 Task: Create a task titled 'Research Industry Trends' with detailed instructions, set the start date to July 30, 2023, due date to August 5, 2023, priority to Low, and a reminder for August 4, 2023, at 10:00 AM.
Action: Mouse moved to (10, 184)
Screenshot: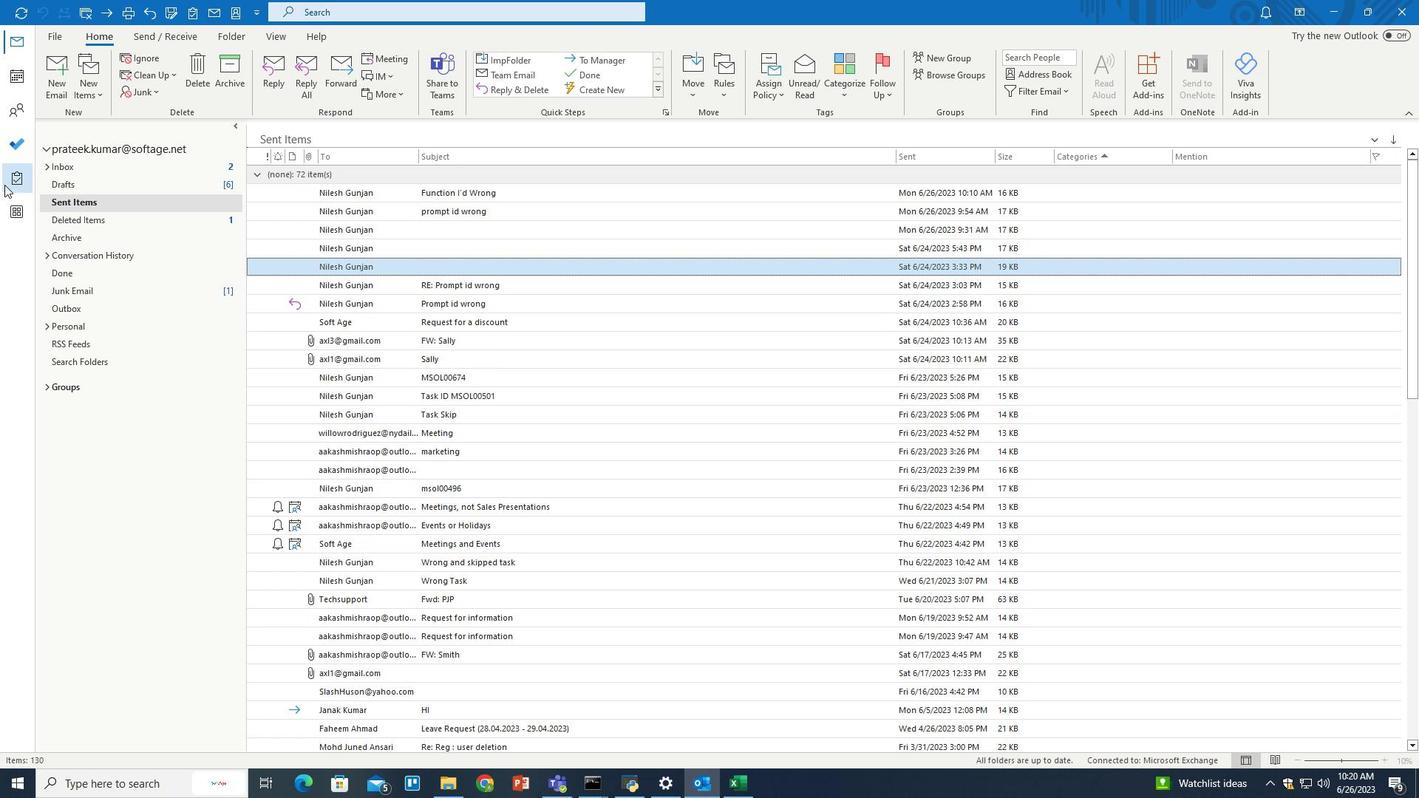 
Action: Mouse pressed left at (10, 184)
Screenshot: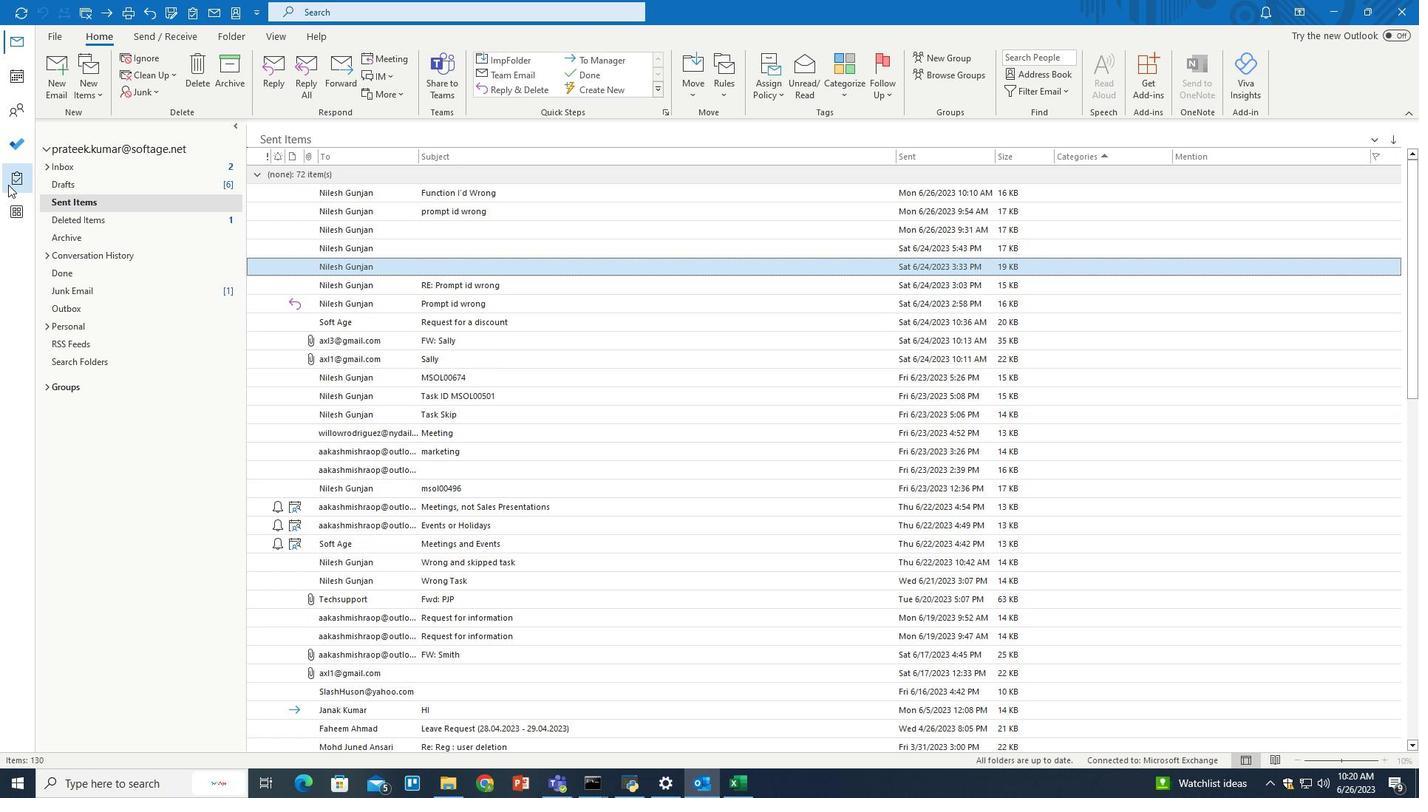 
Action: Mouse moved to (60, 81)
Screenshot: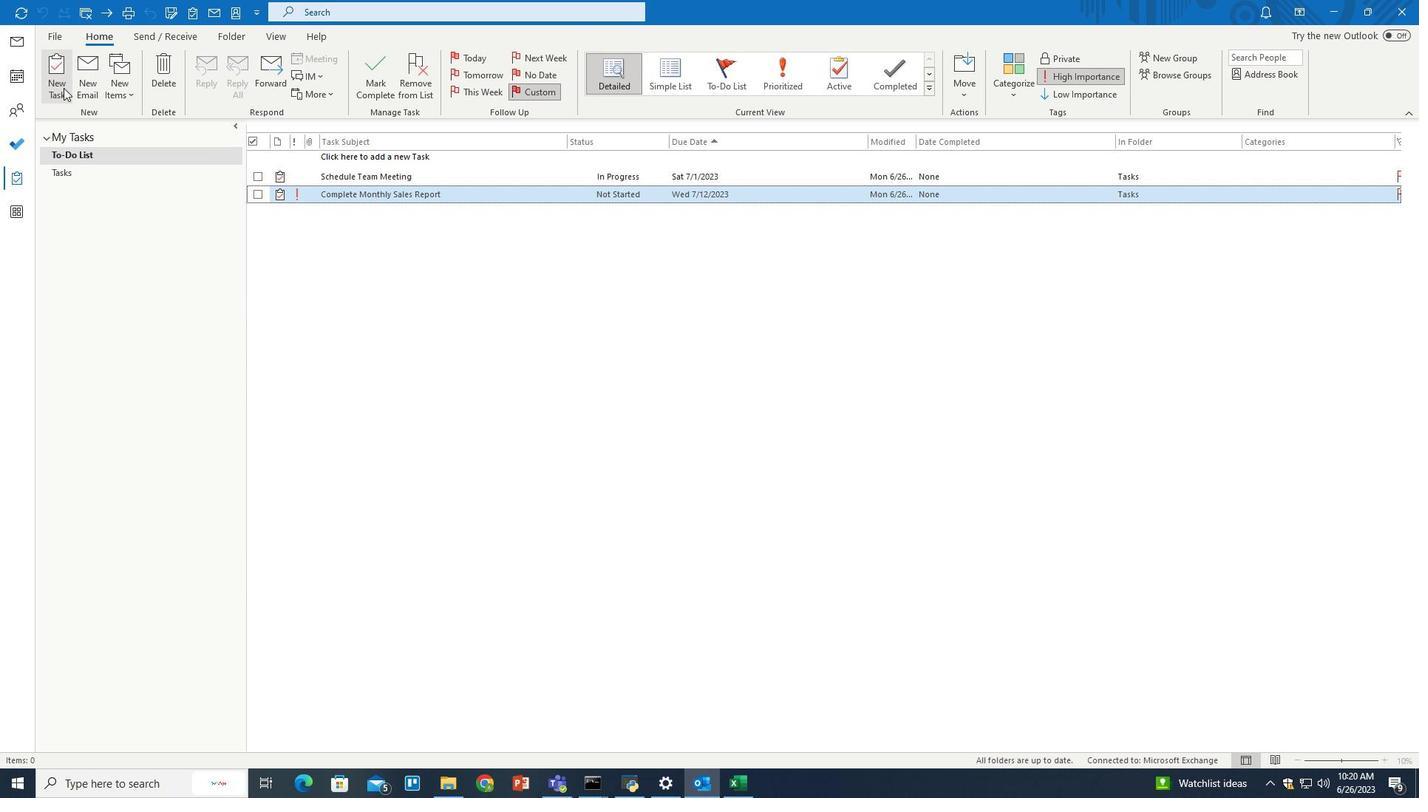 
Action: Mouse pressed left at (60, 81)
Screenshot: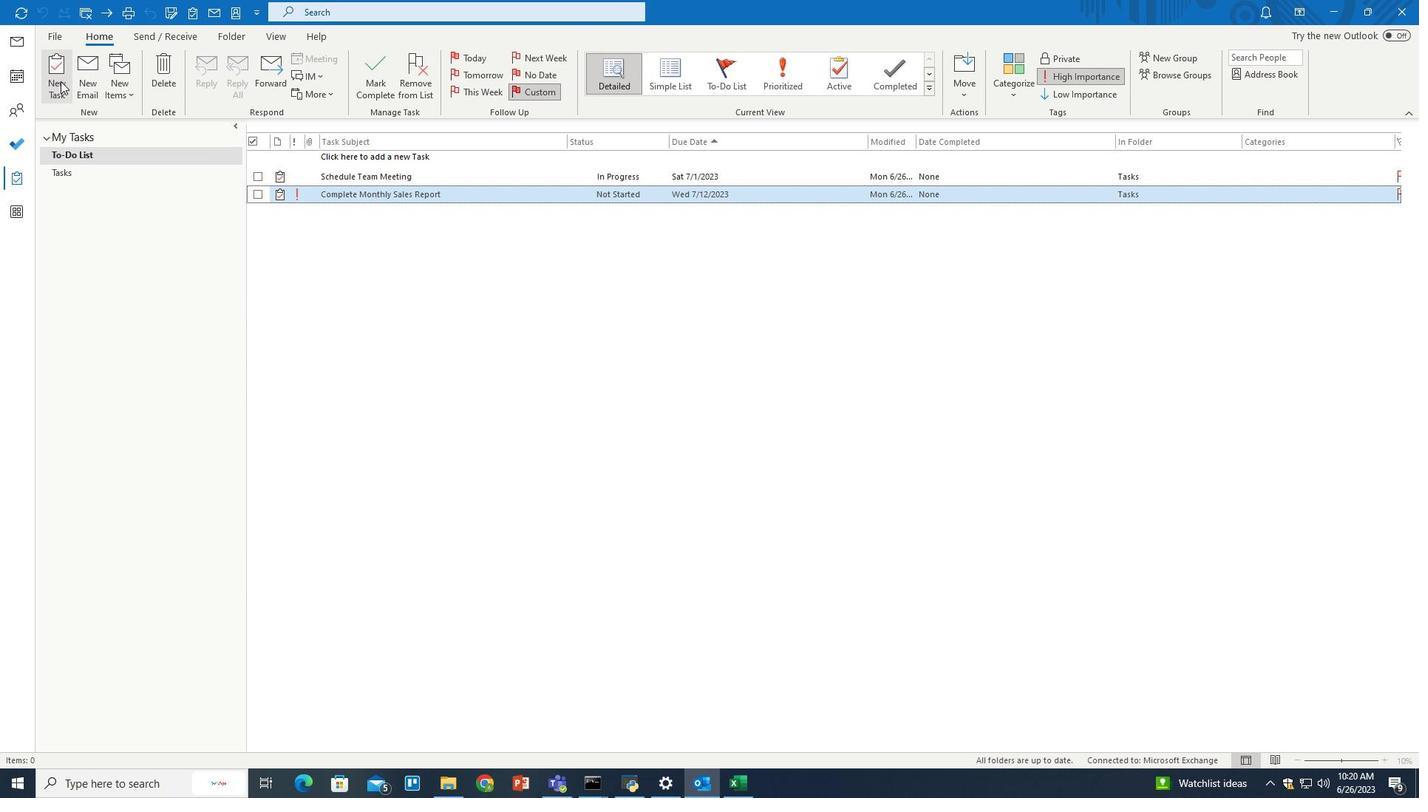 
Action: Mouse moved to (231, 156)
Screenshot: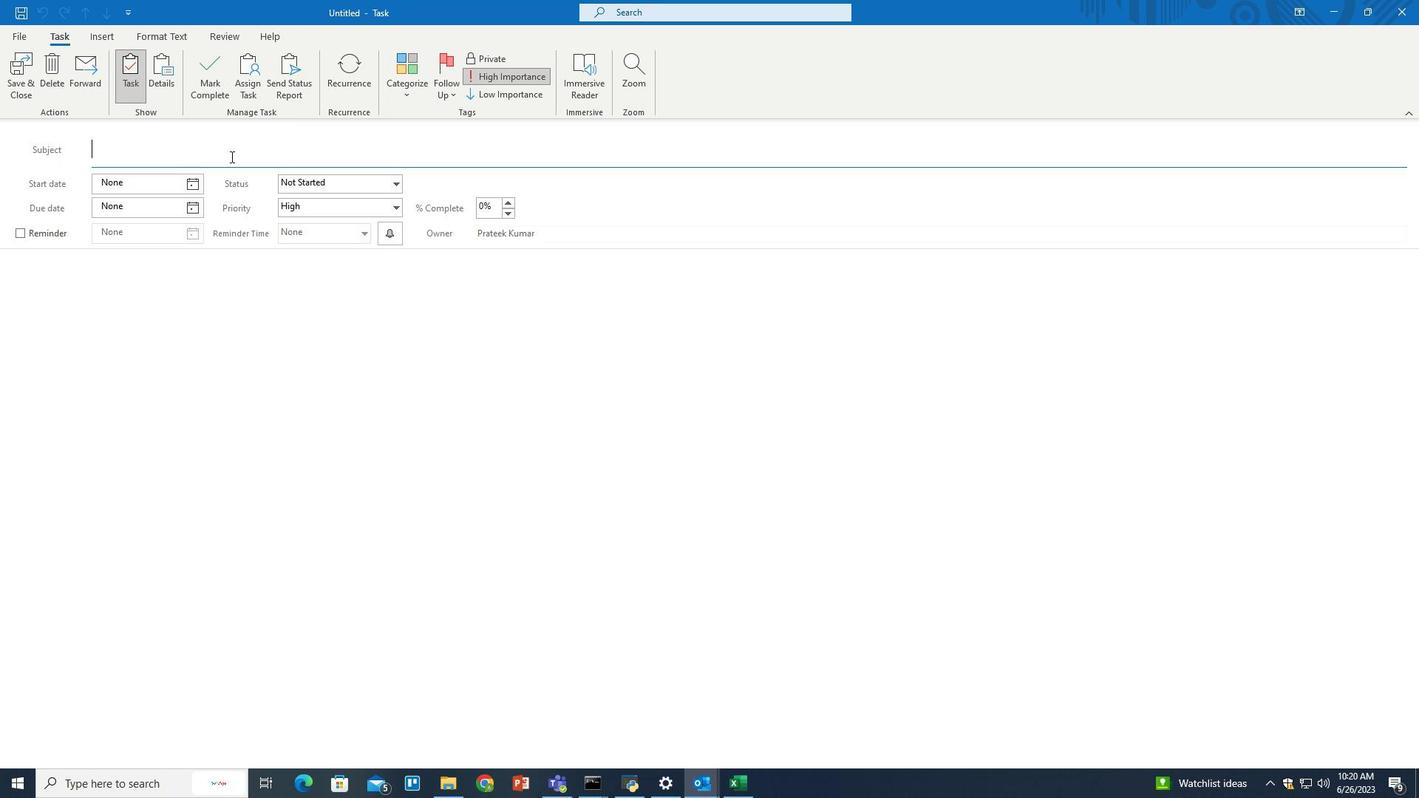 
Action: Mouse pressed left at (231, 156)
Screenshot: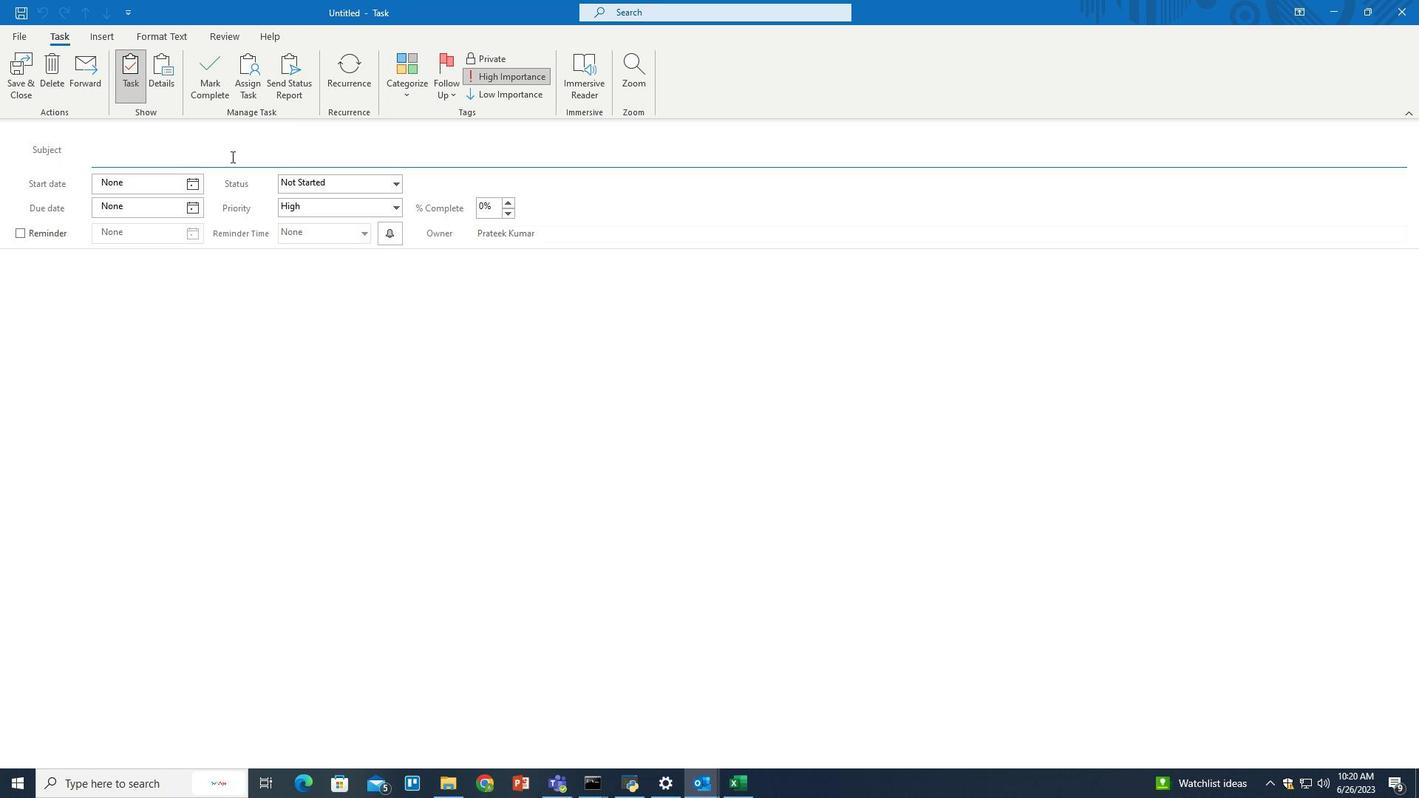 
Action: Key pressed <Key.shift>Research<Key.space><Key.shift>Industry<Key.space><Key.shift>Trends
Screenshot: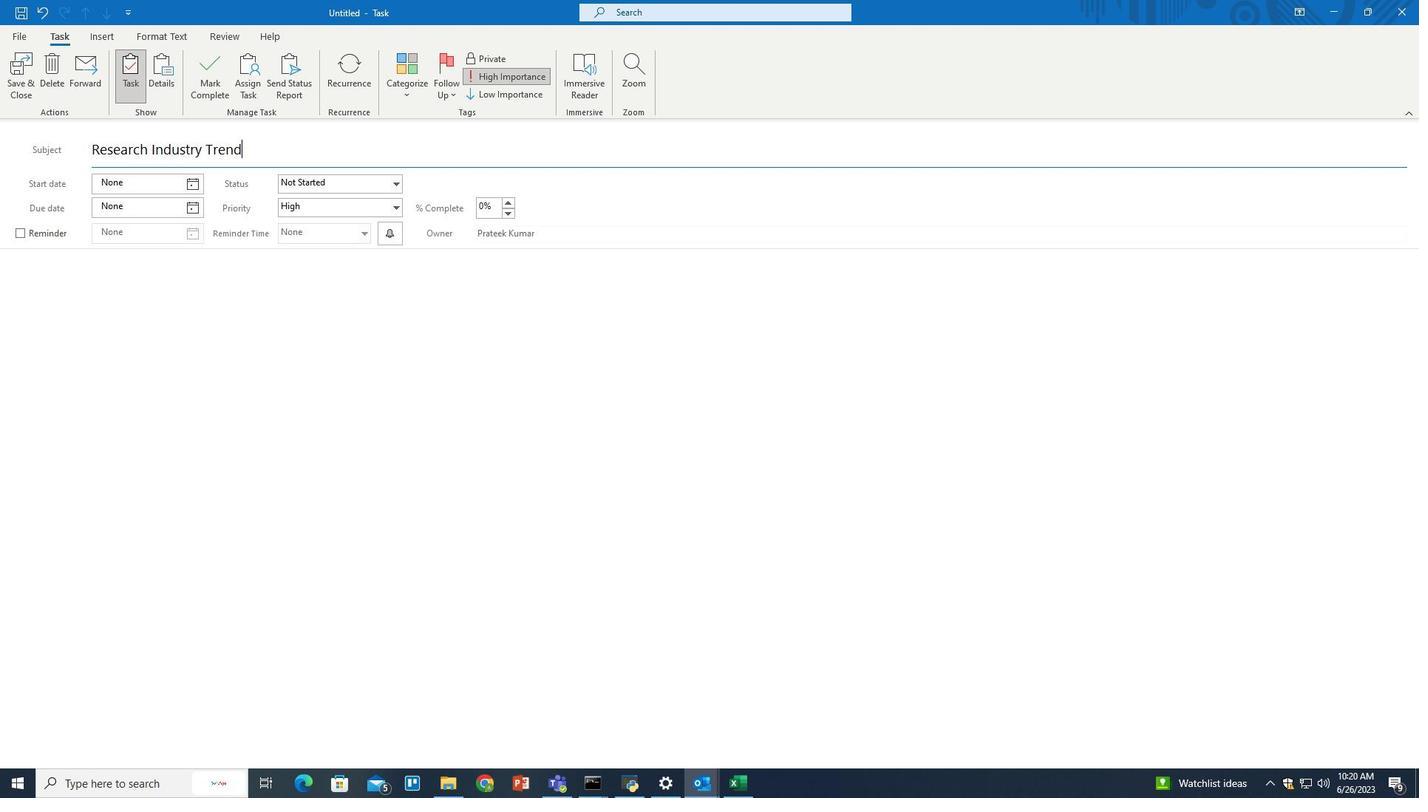 
Action: Mouse moved to (263, 277)
Screenshot: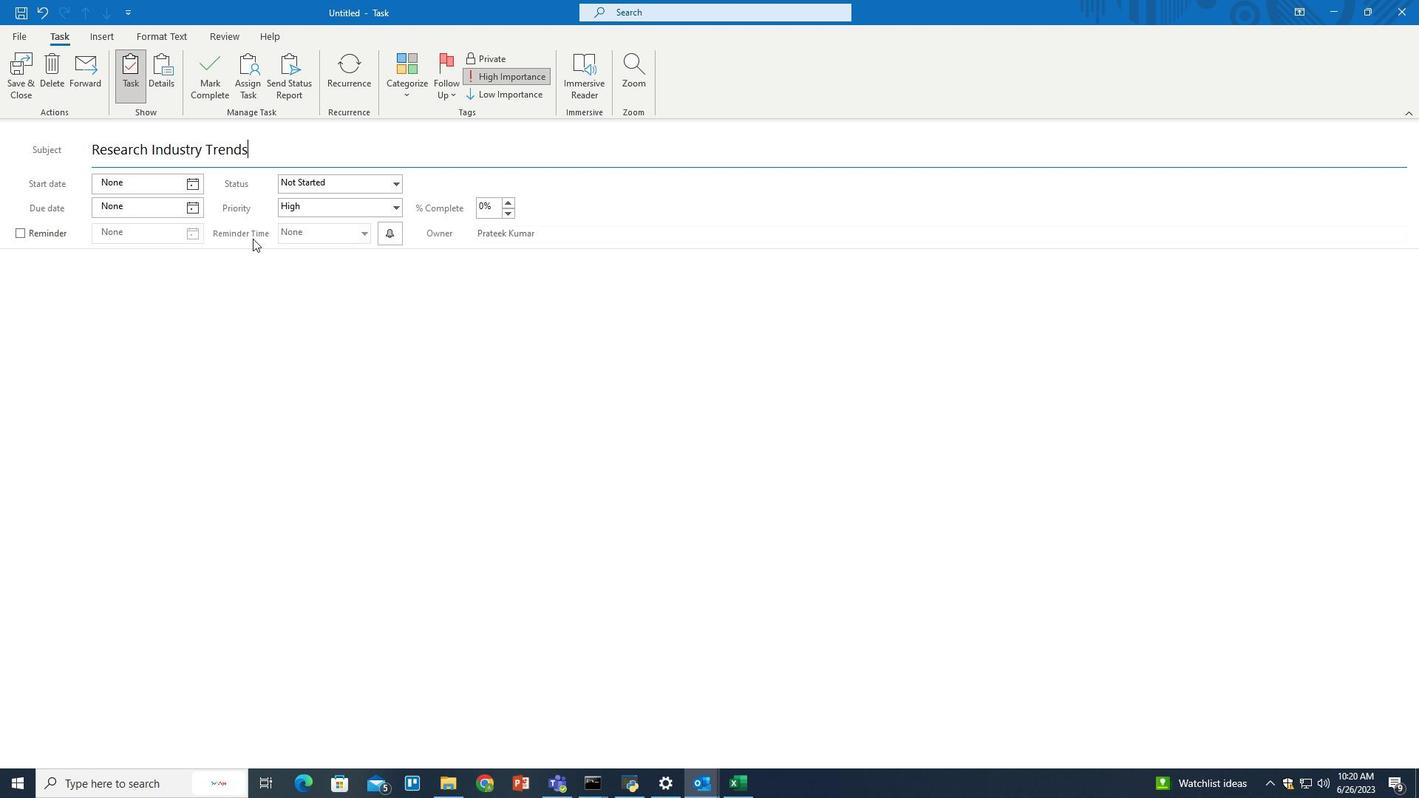 
Action: Mouse pressed left at (263, 277)
Screenshot: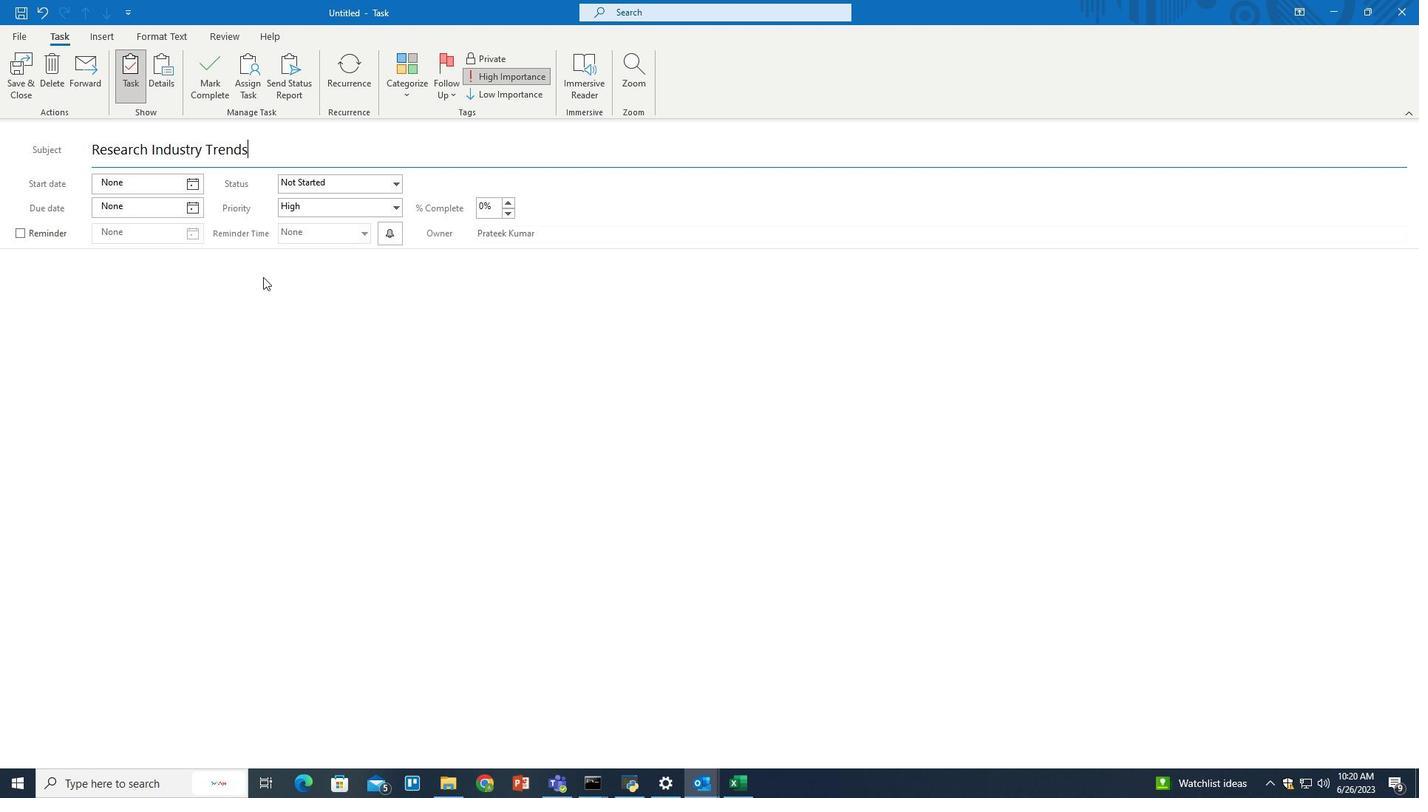 
Action: Key pressed <Key.shift>Conduct<Key.space>thorough<Key.space>research<Key.space>on<Key.space>current<Key.space>industry<Key.space>trends,<Key.space>emerging<Key.space>technologies,<Key.space>and<Key.space>competitor<Key.space>analysis.<Key.space><Key.shift>Summarize<Key.space>findinds<Key.backspace><Key.backspace>gs<Key.space>and<Key.space>present<Key.space>a<Key.space>comprhe<Key.backspace><Key.backspace>ehensive<Key.space>report.
Screenshot: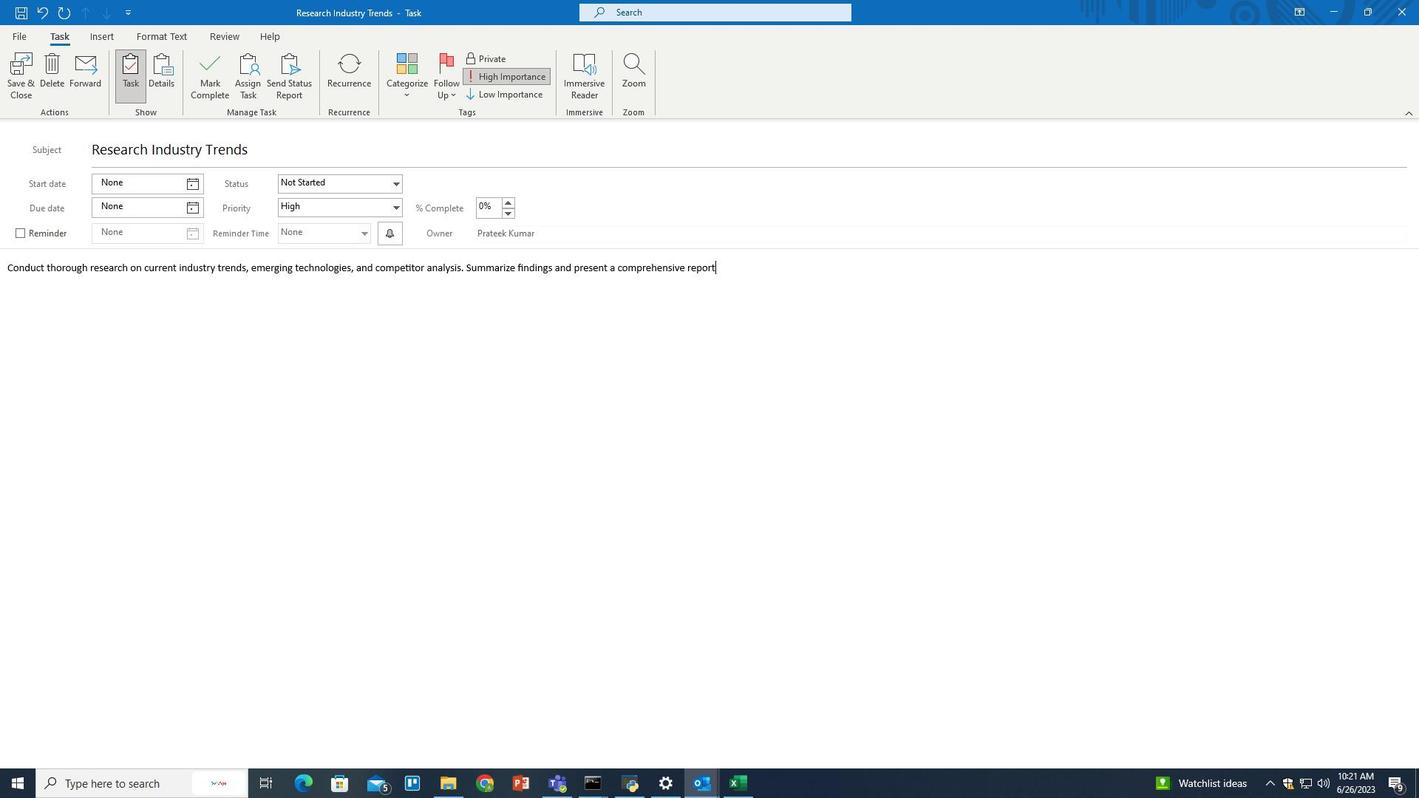 
Action: Mouse moved to (185, 187)
Screenshot: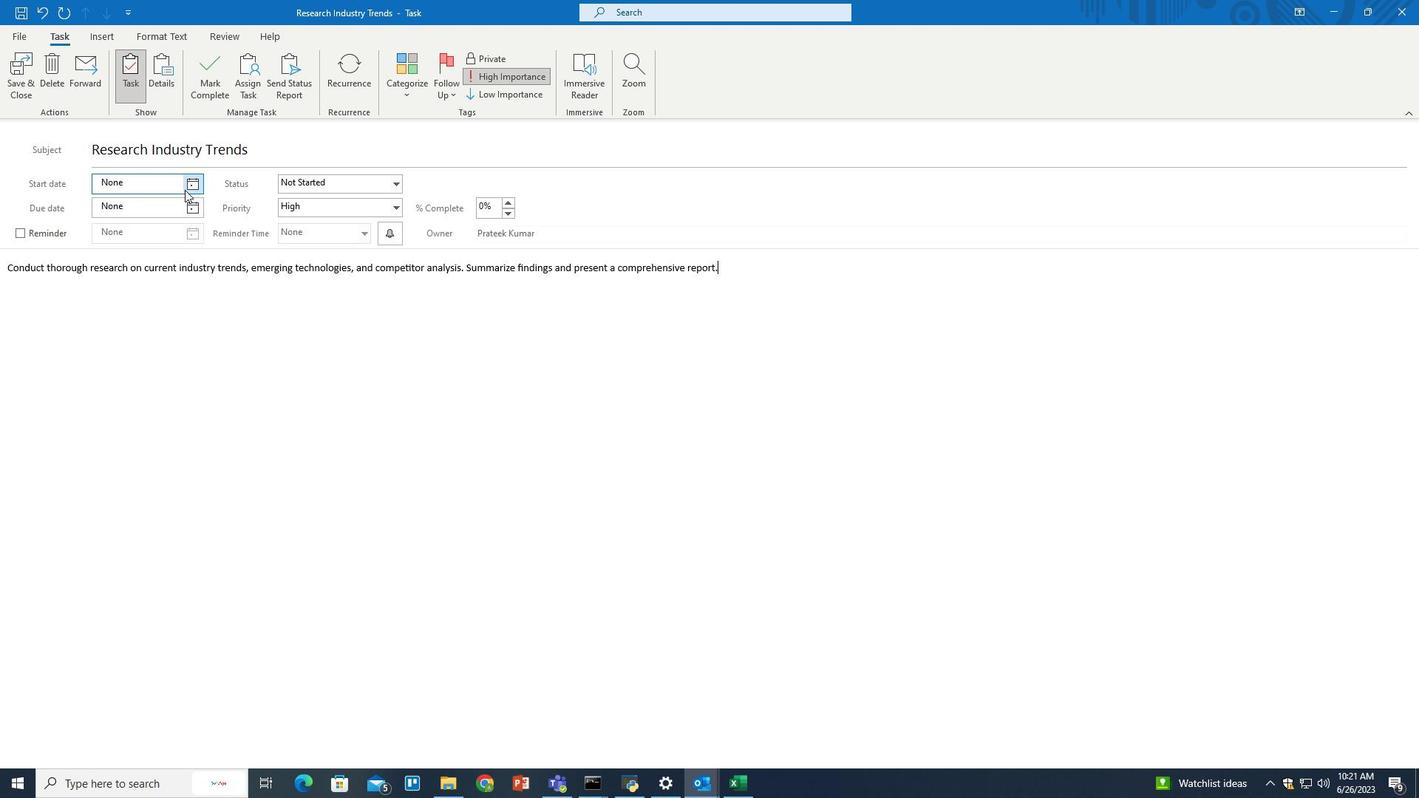 
Action: Mouse pressed left at (185, 187)
Screenshot: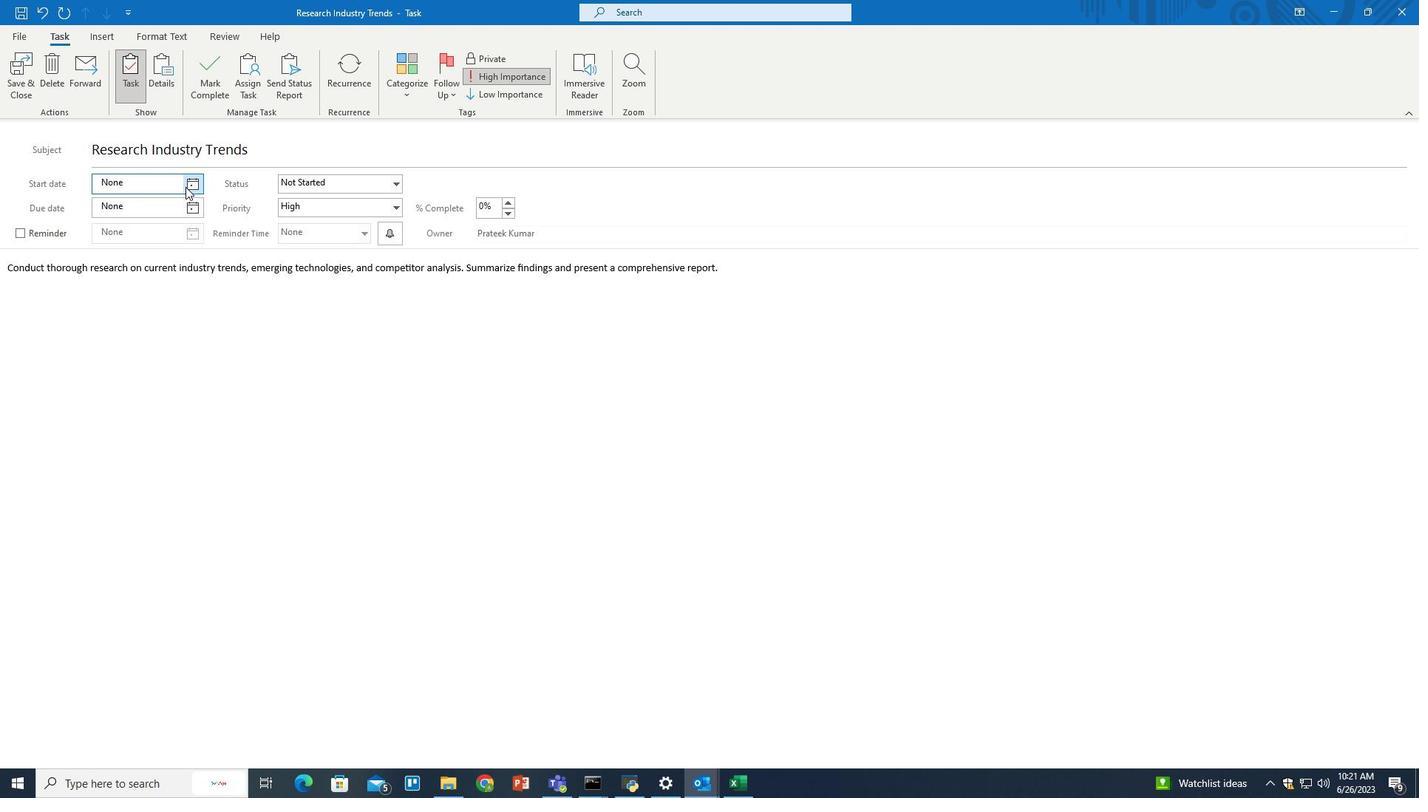 
Action: Mouse moved to (194, 206)
Screenshot: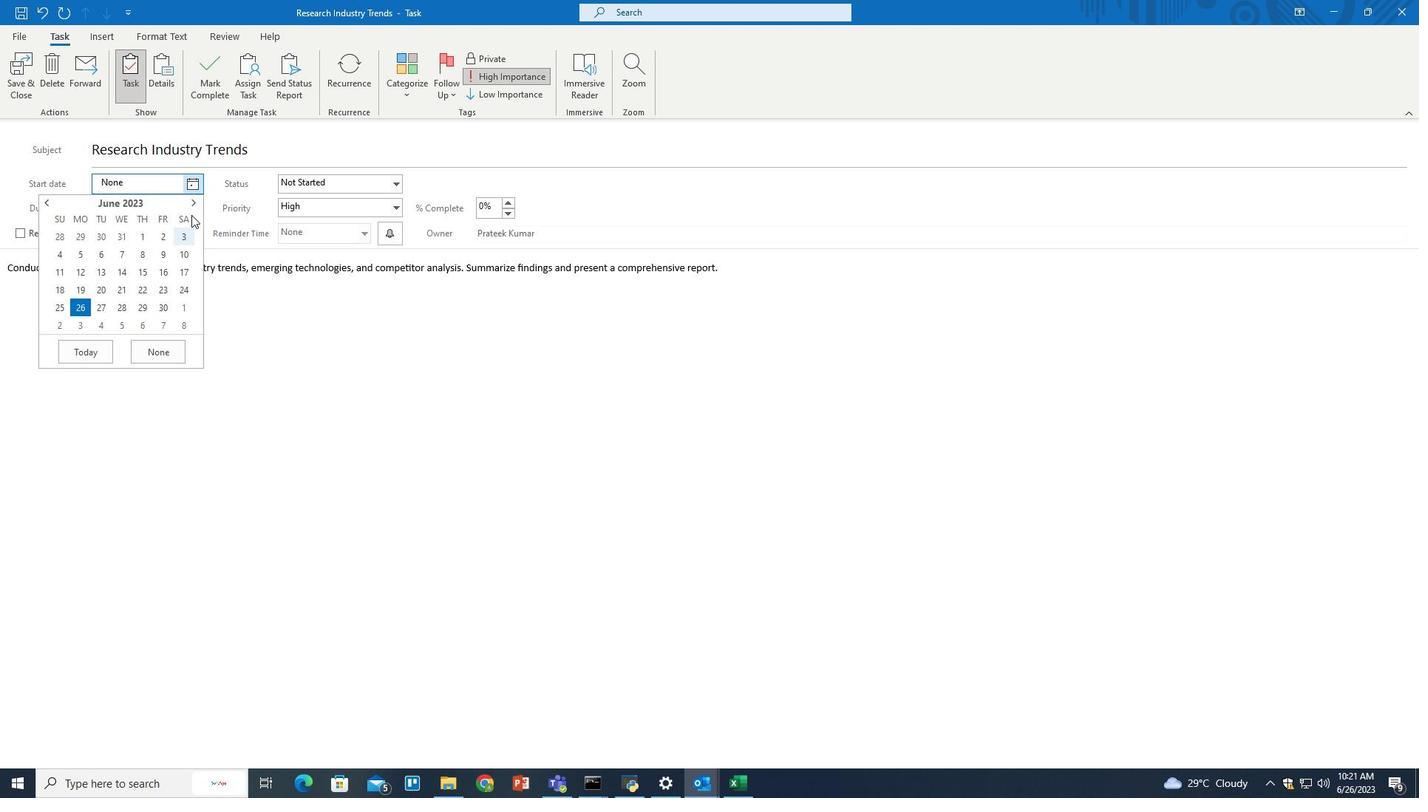 
Action: Mouse pressed left at (194, 206)
Screenshot: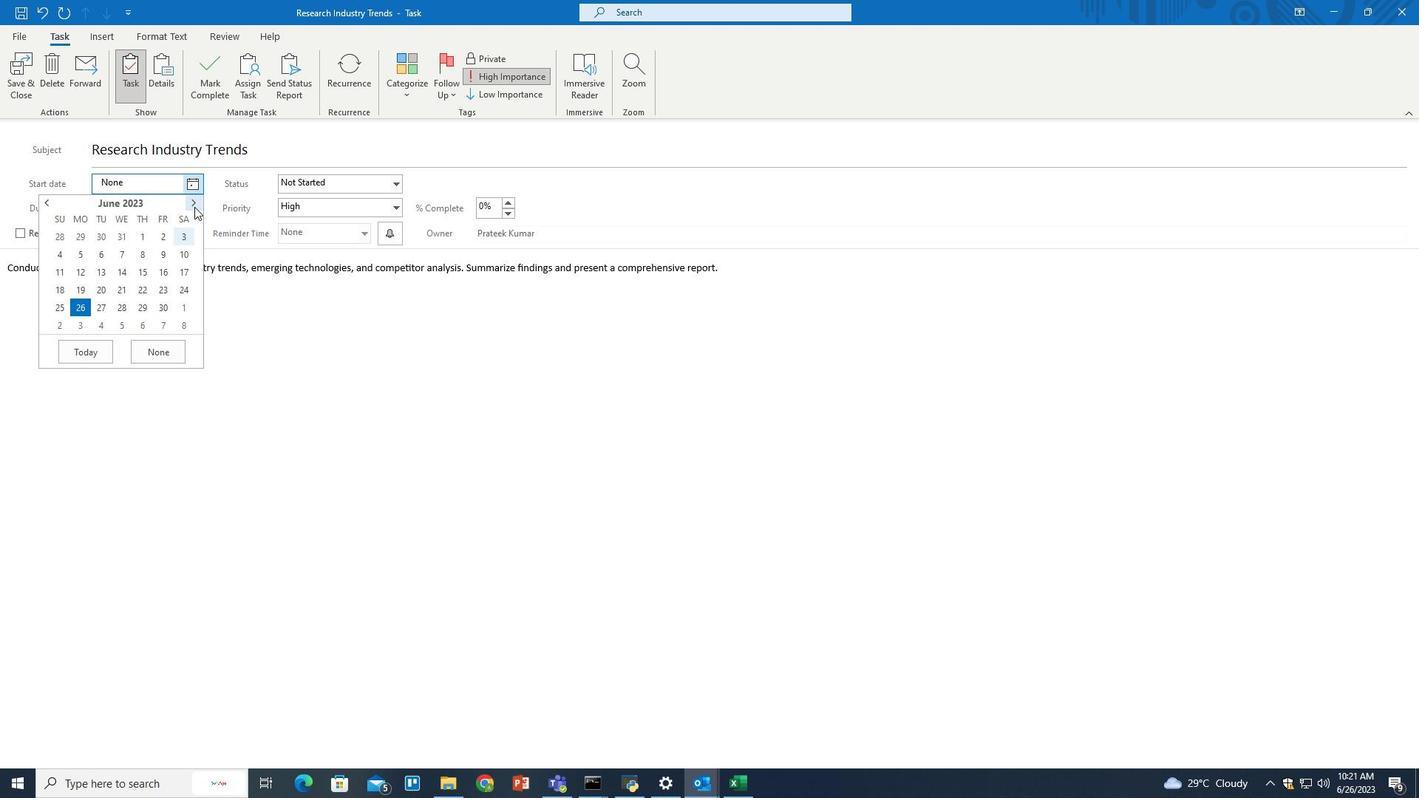 
Action: Mouse moved to (63, 326)
Screenshot: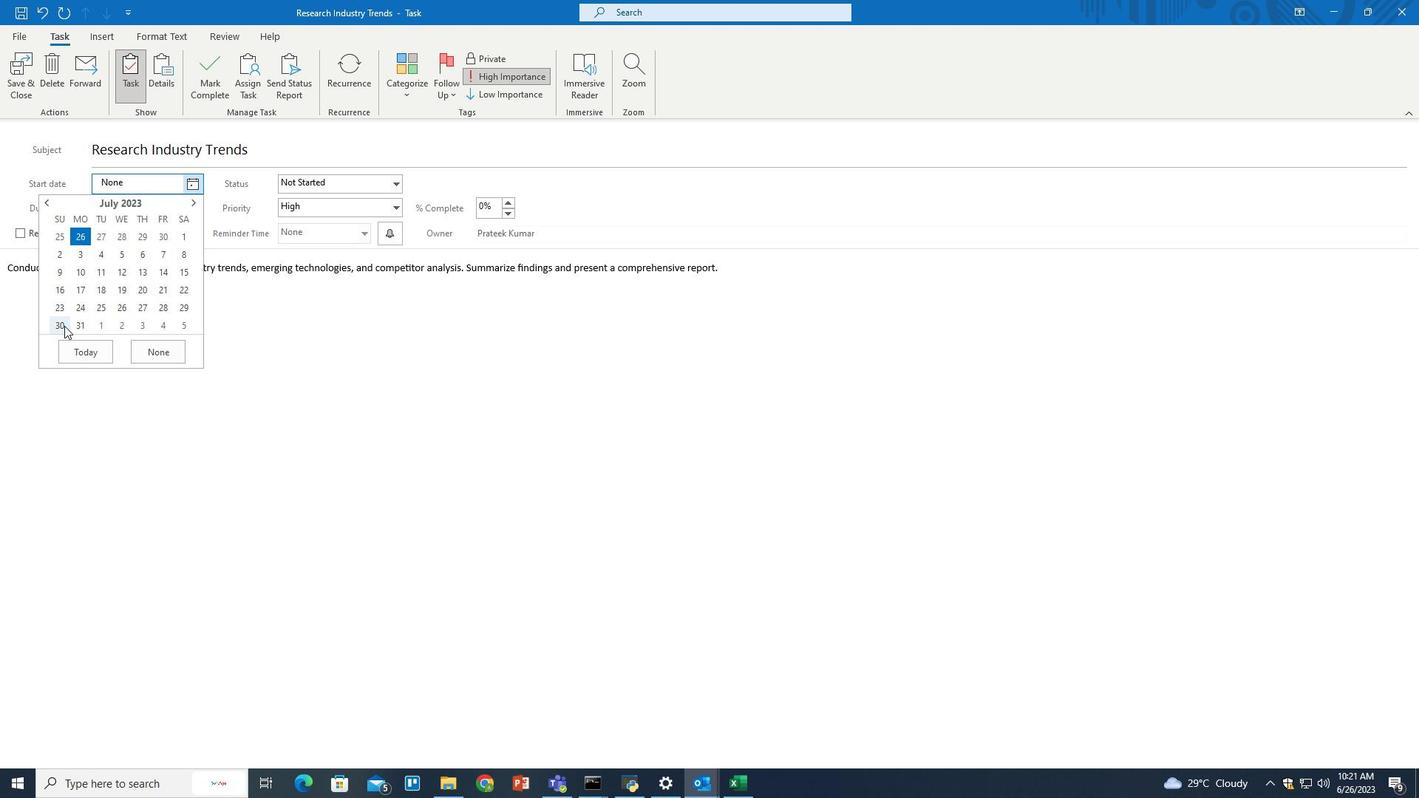 
Action: Mouse pressed left at (63, 326)
Screenshot: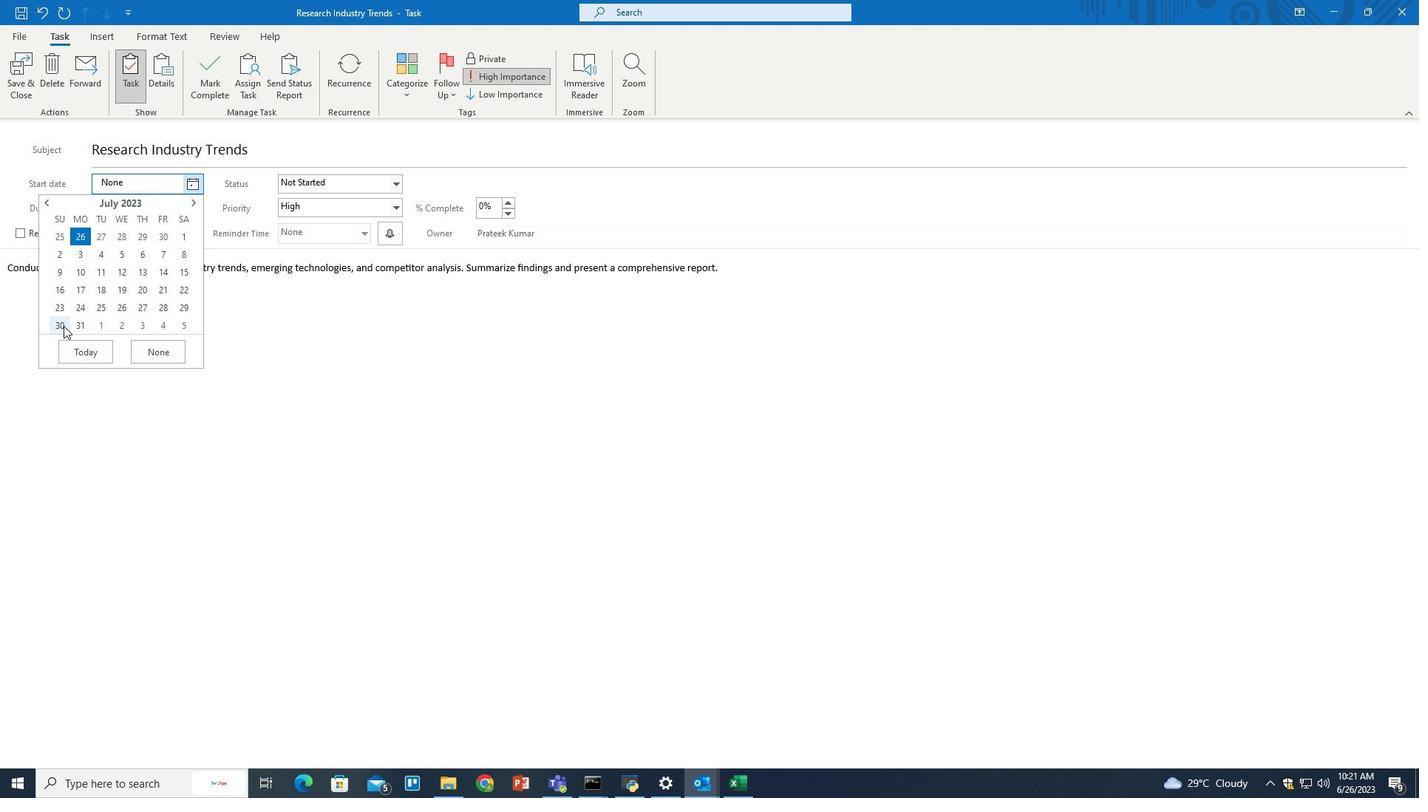
Action: Mouse moved to (192, 209)
Screenshot: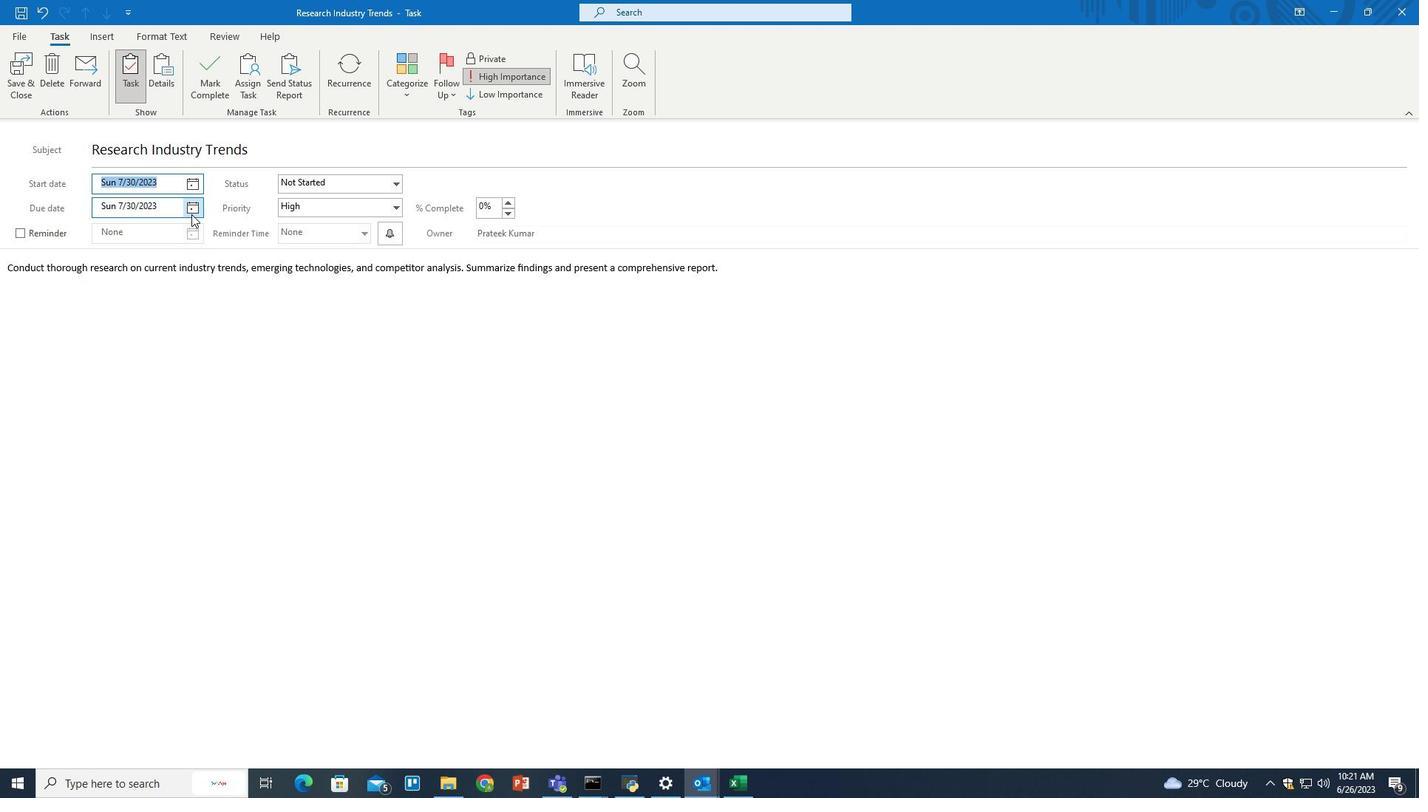
Action: Mouse pressed left at (192, 209)
Screenshot: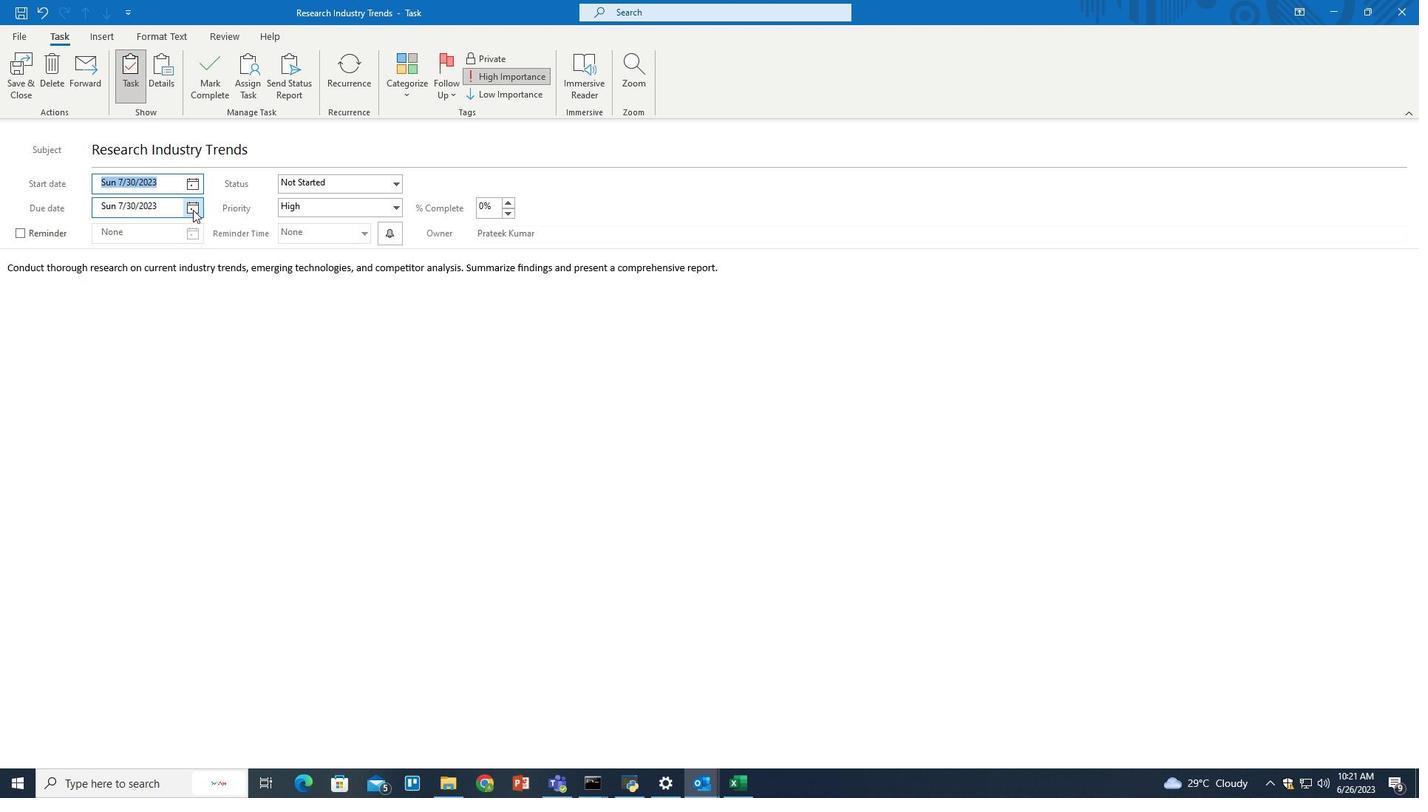
Action: Mouse moved to (191, 226)
Screenshot: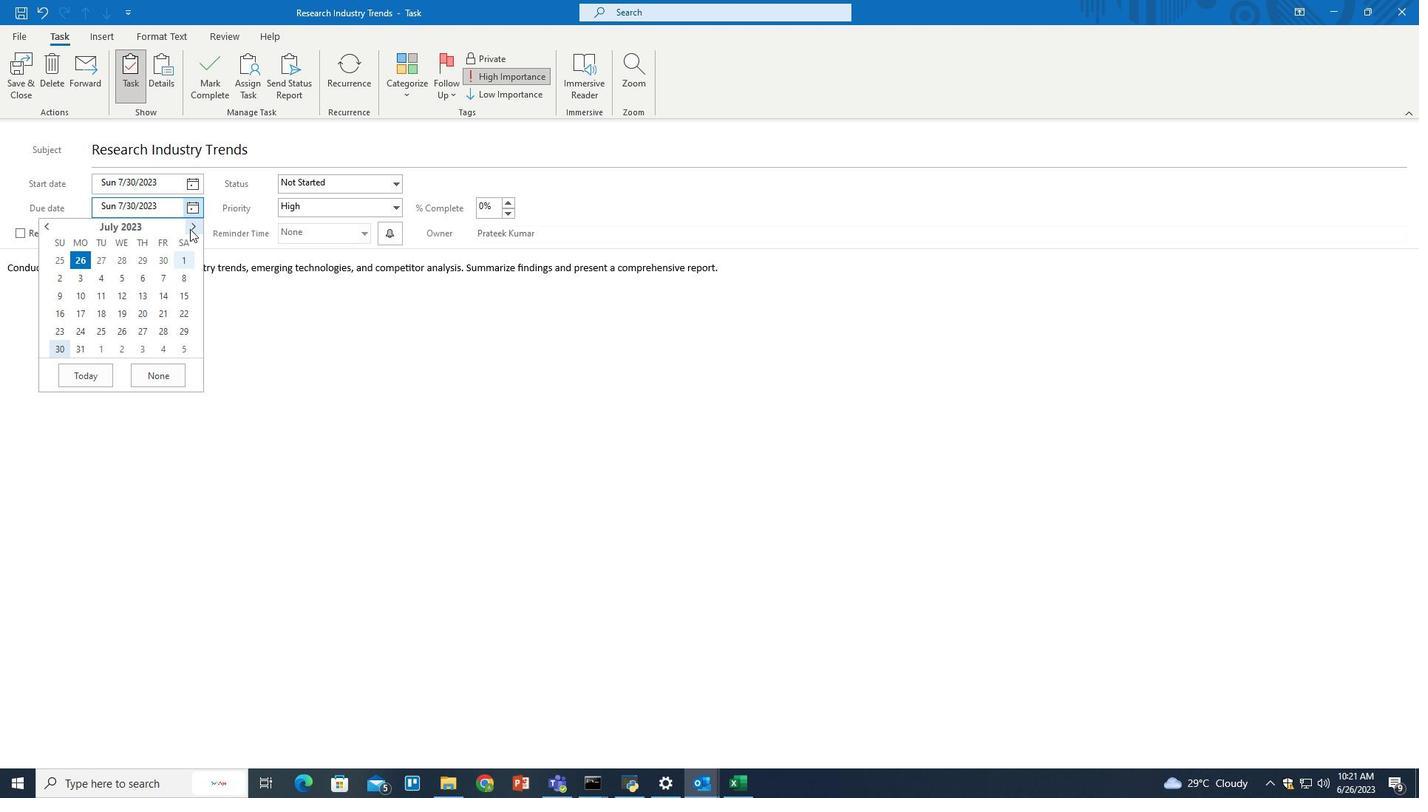 
Action: Mouse pressed left at (191, 226)
Screenshot: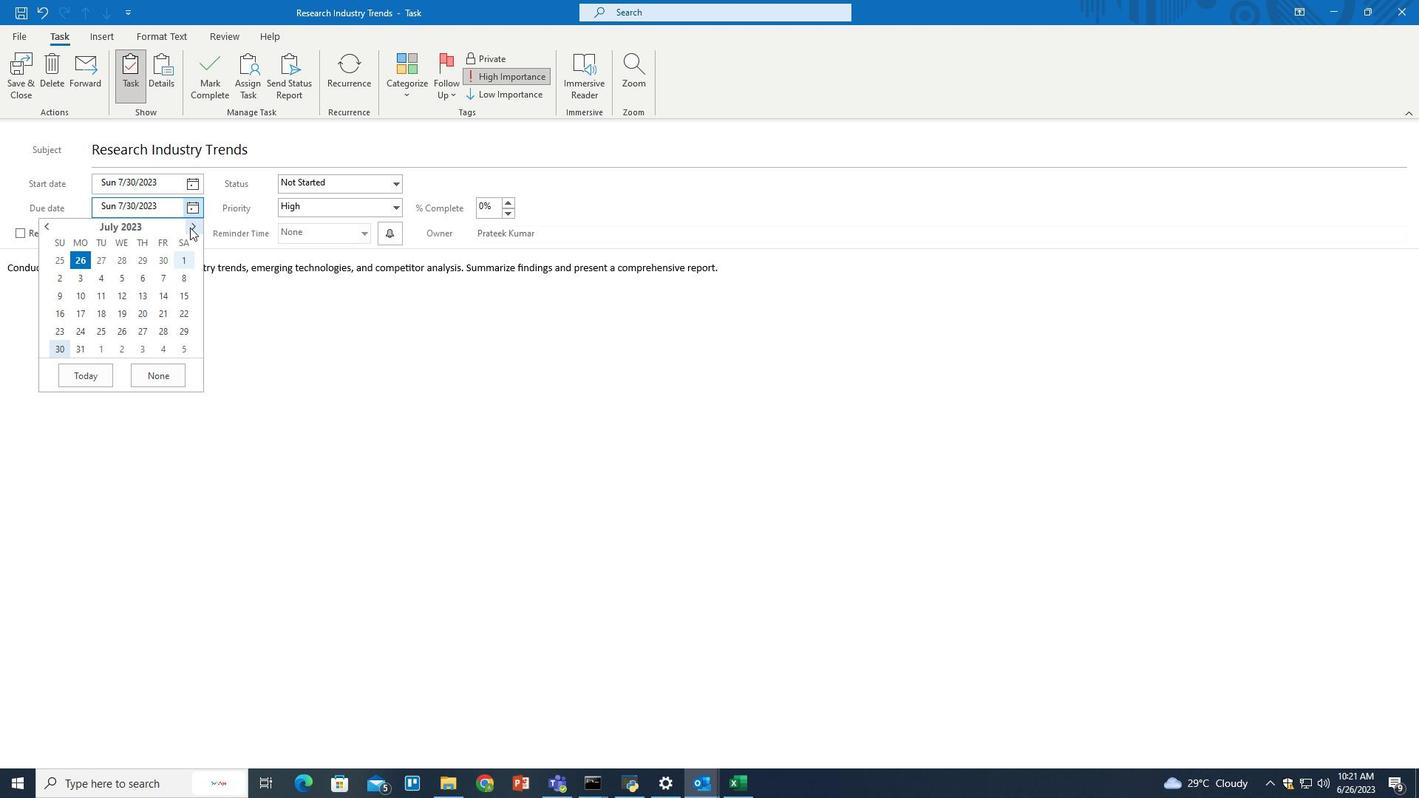 
Action: Mouse moved to (184, 255)
Screenshot: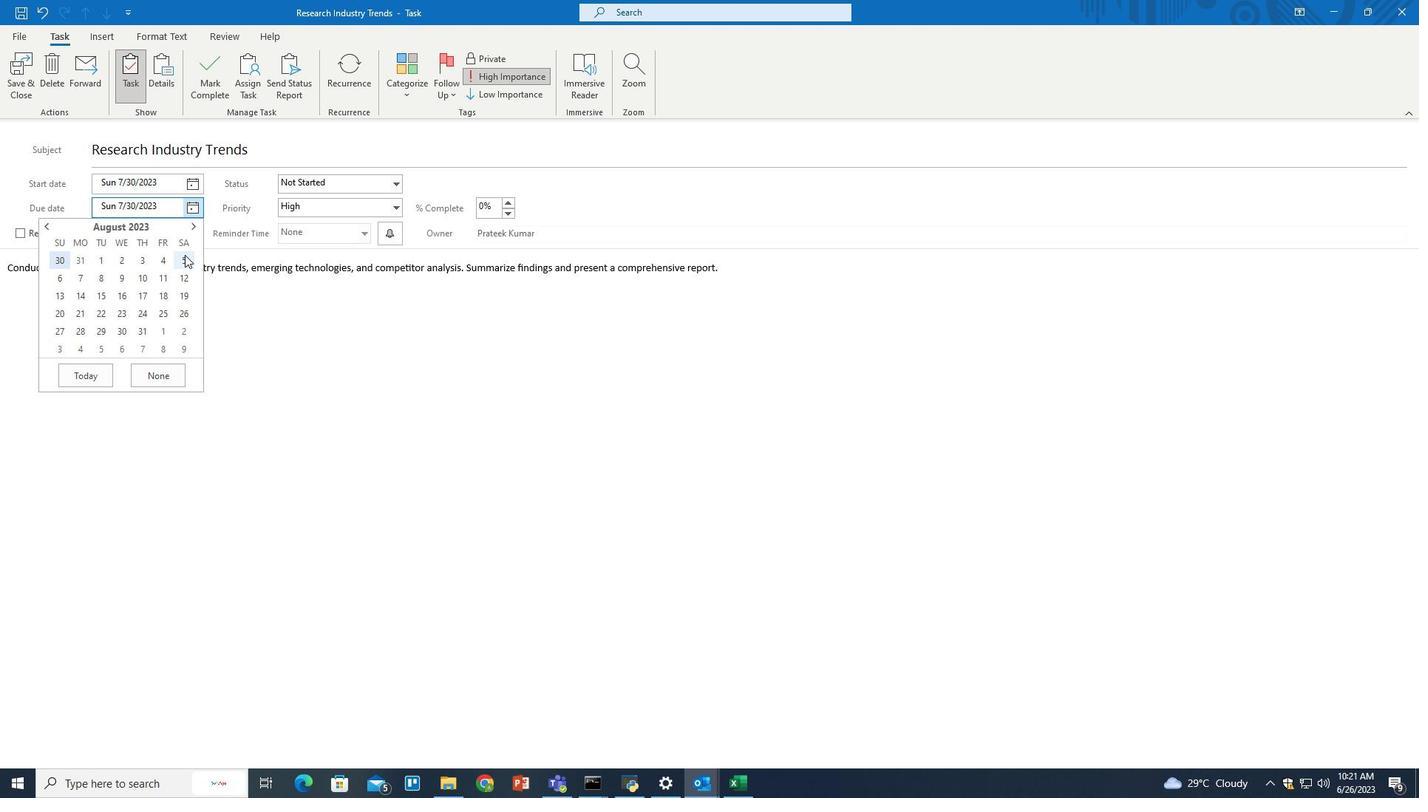 
Action: Mouse pressed left at (184, 255)
Screenshot: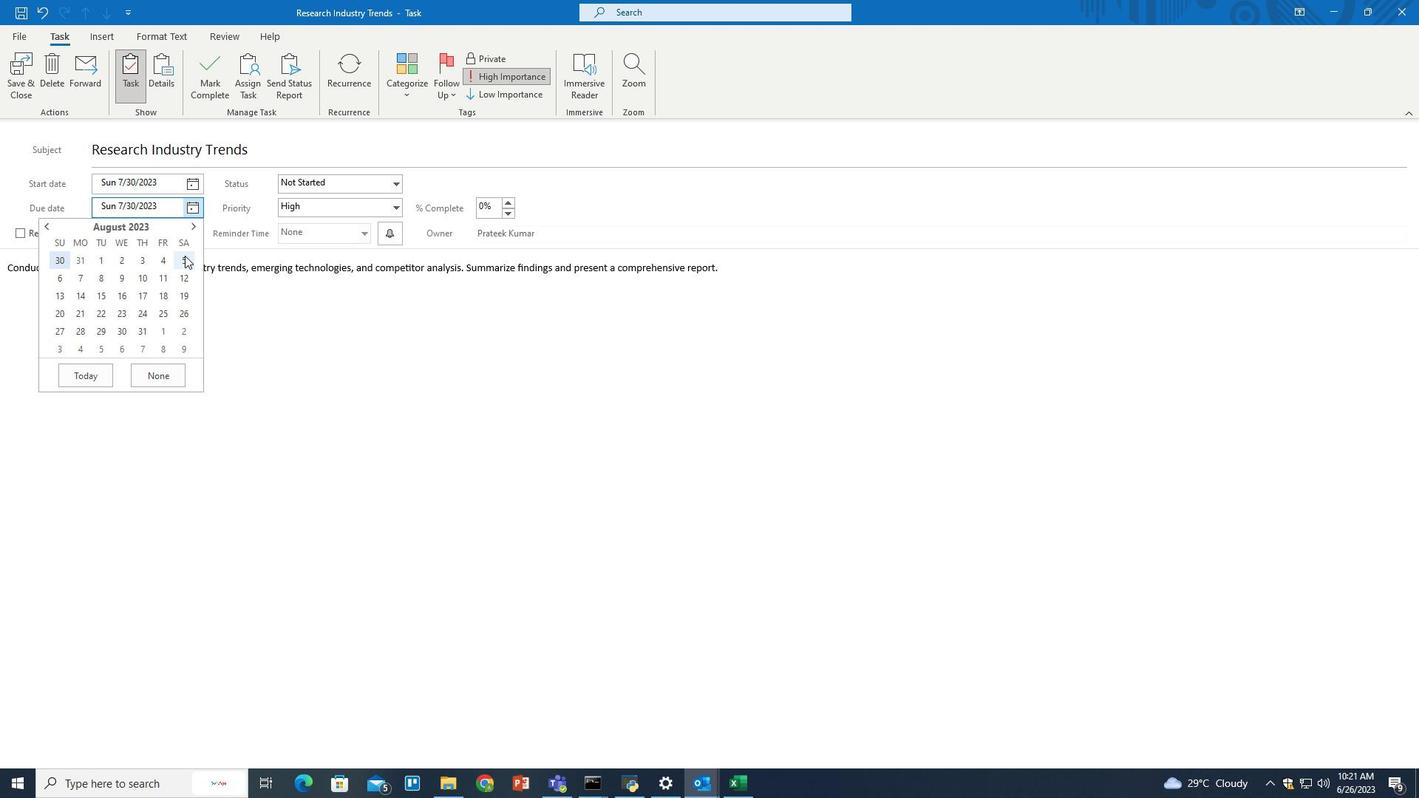 
Action: Mouse moved to (399, 208)
Screenshot: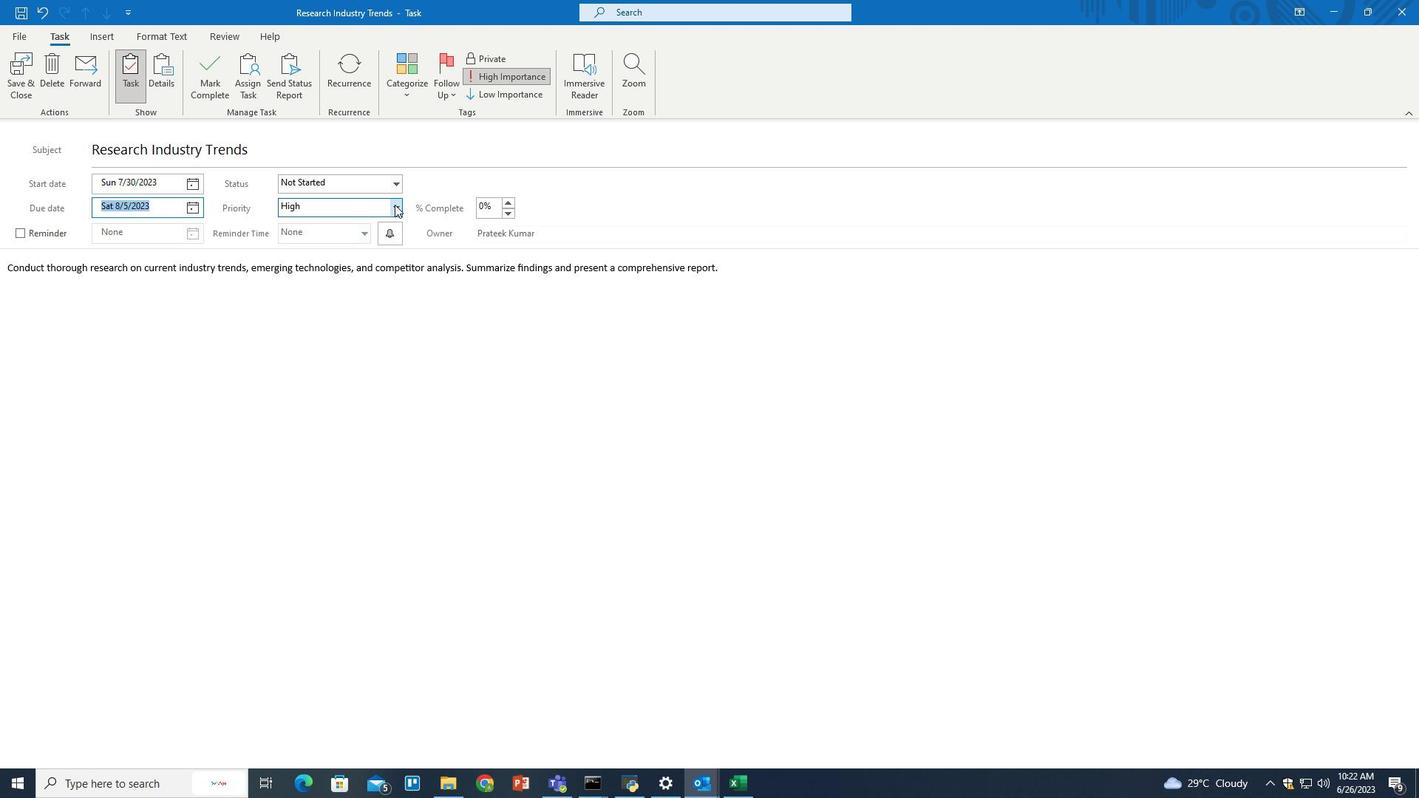
Action: Mouse pressed left at (399, 208)
Screenshot: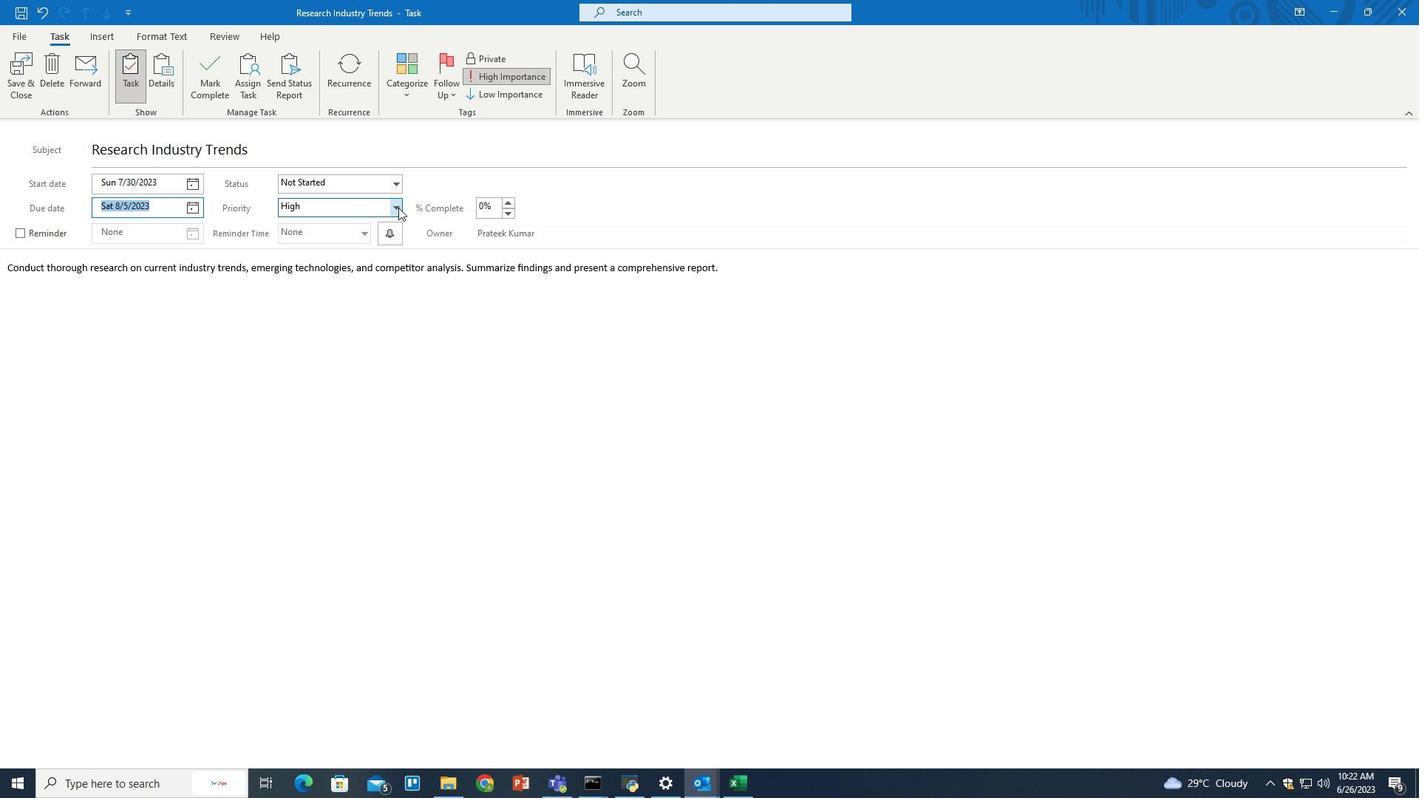 
Action: Mouse moved to (333, 221)
Screenshot: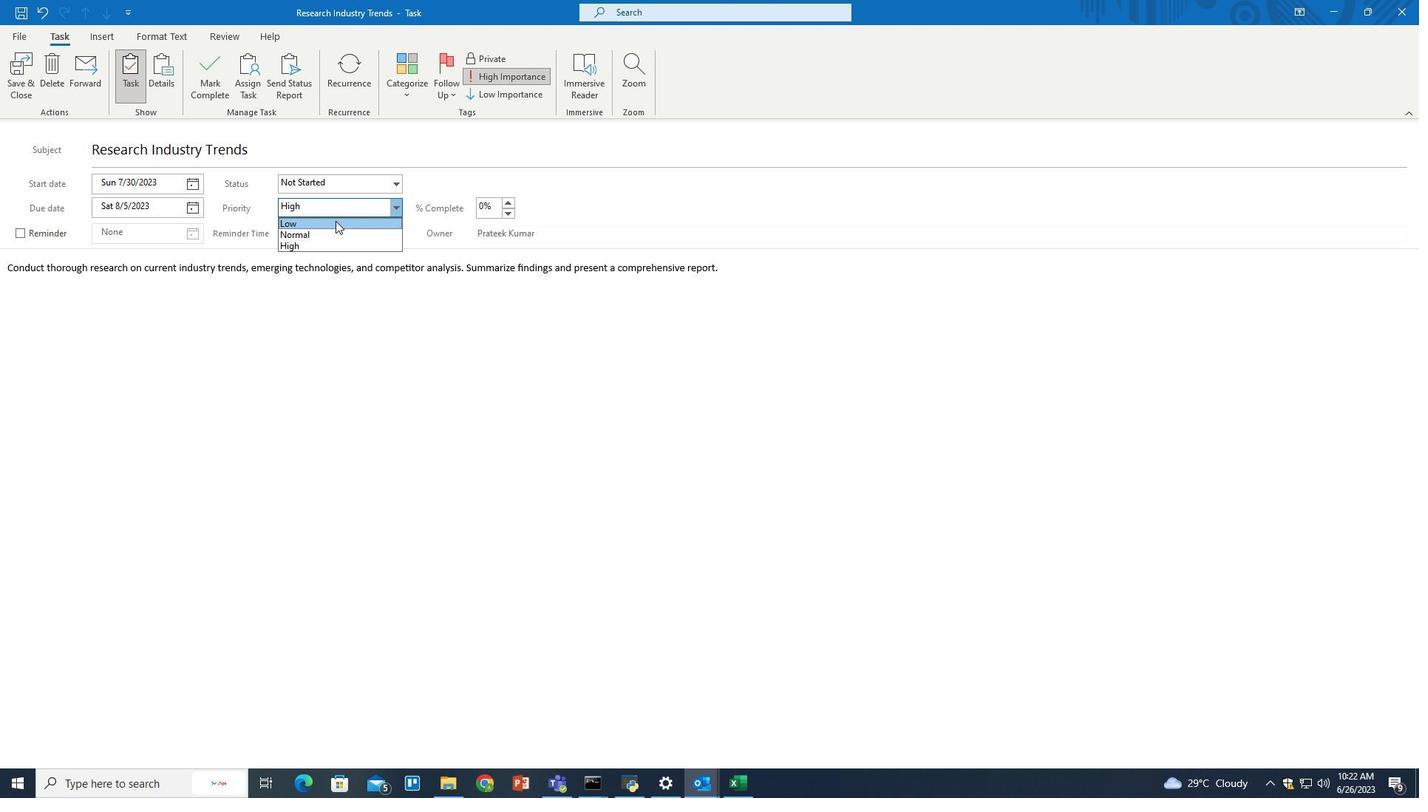 
Action: Mouse pressed left at (333, 221)
Screenshot: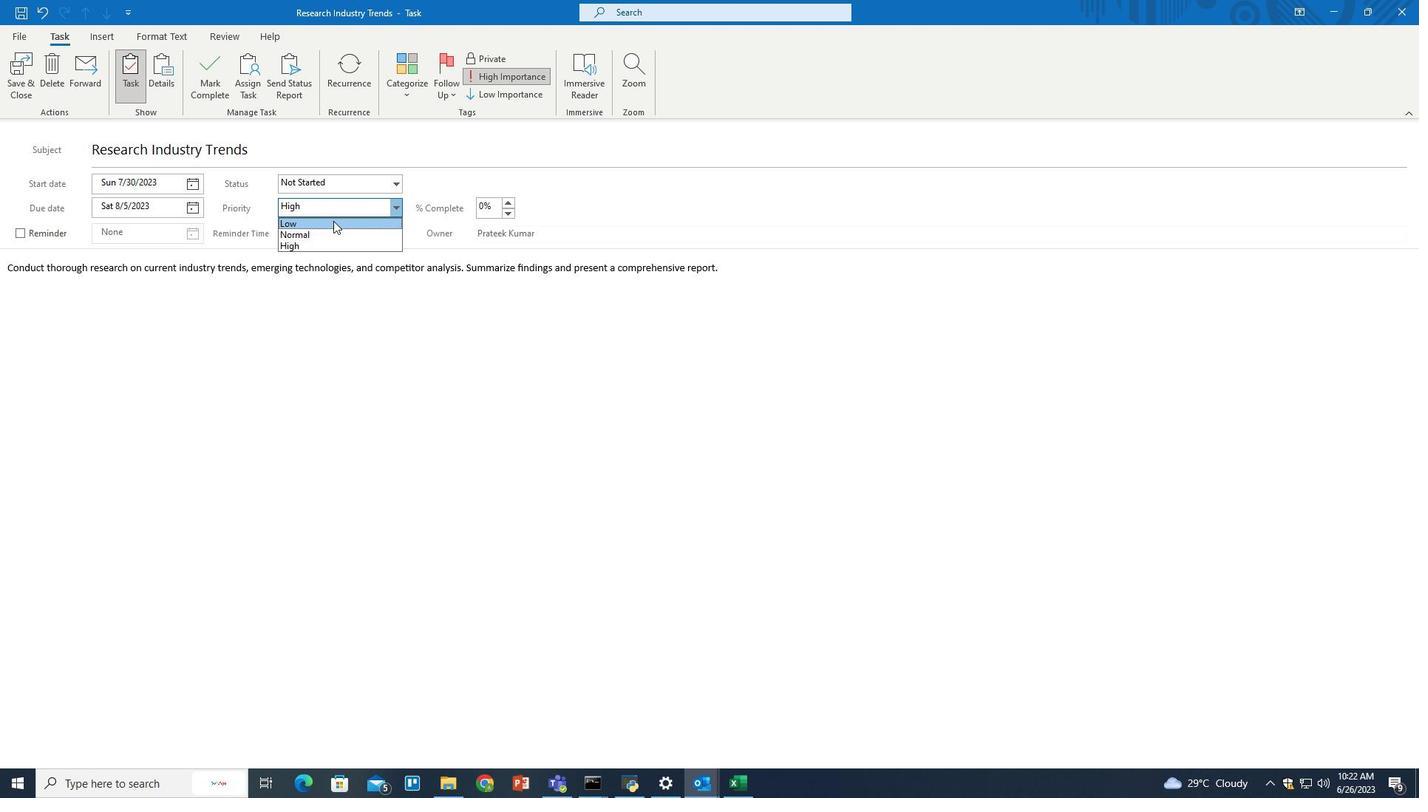 
Action: Mouse moved to (394, 184)
Screenshot: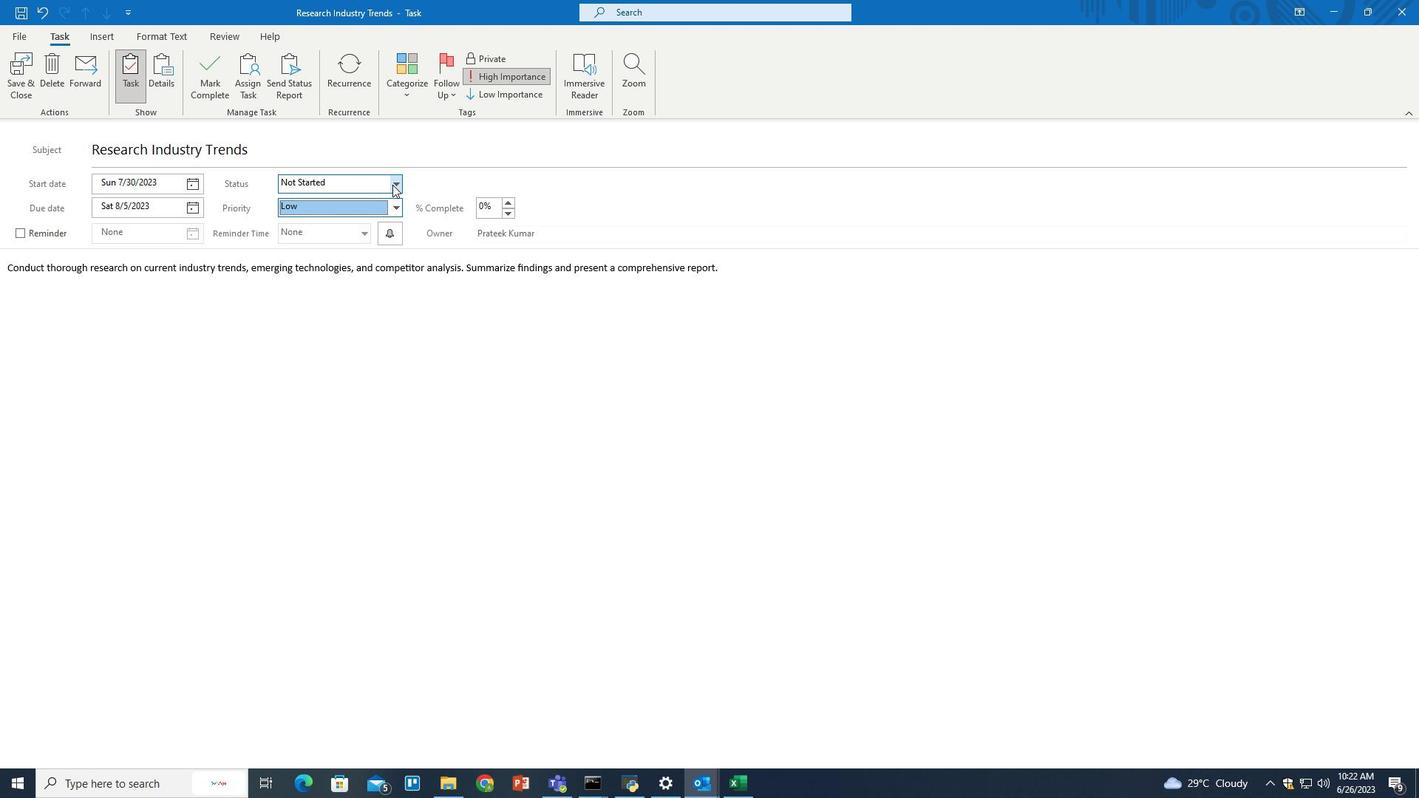 
Action: Mouse pressed left at (394, 184)
Screenshot: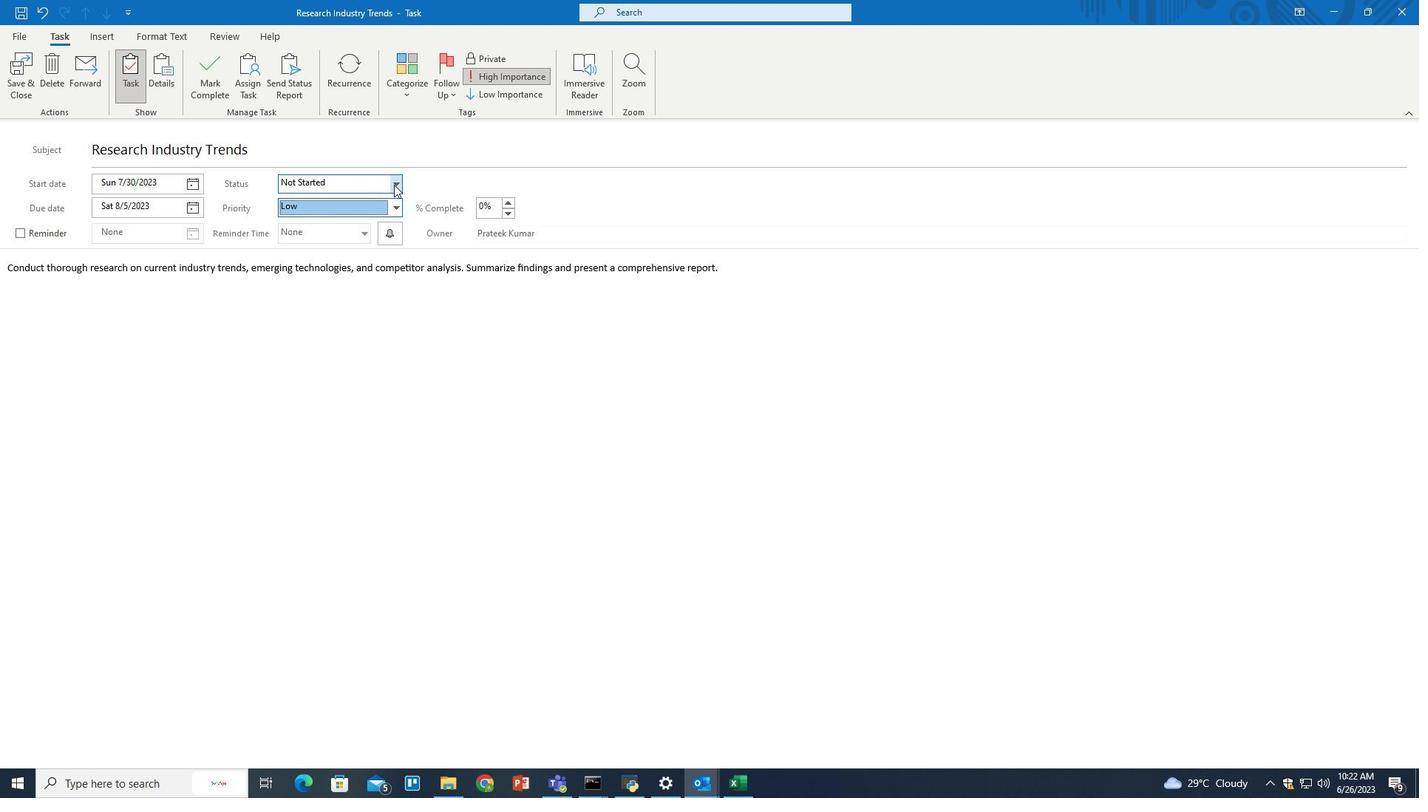 
Action: Mouse moved to (348, 200)
Screenshot: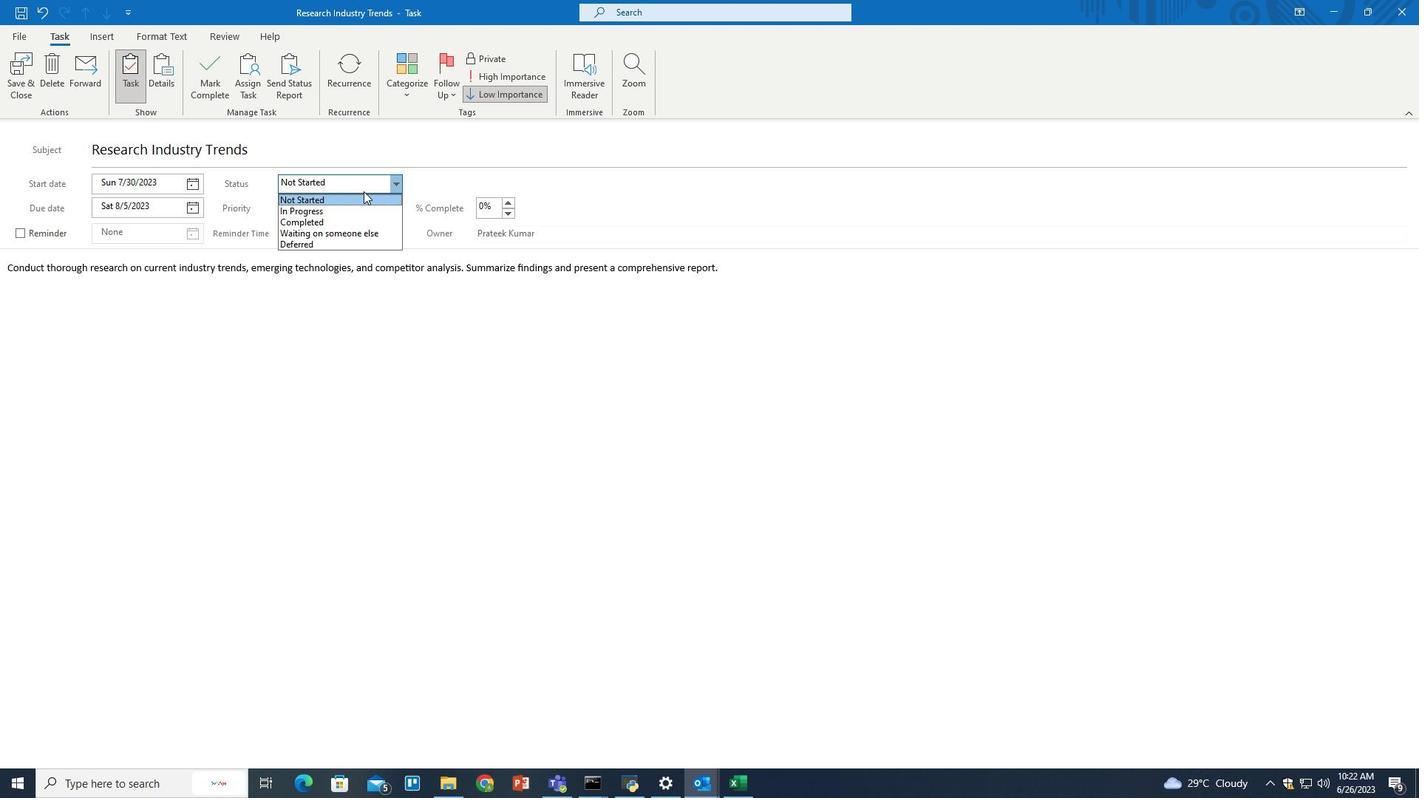 
Action: Mouse pressed left at (348, 200)
Screenshot: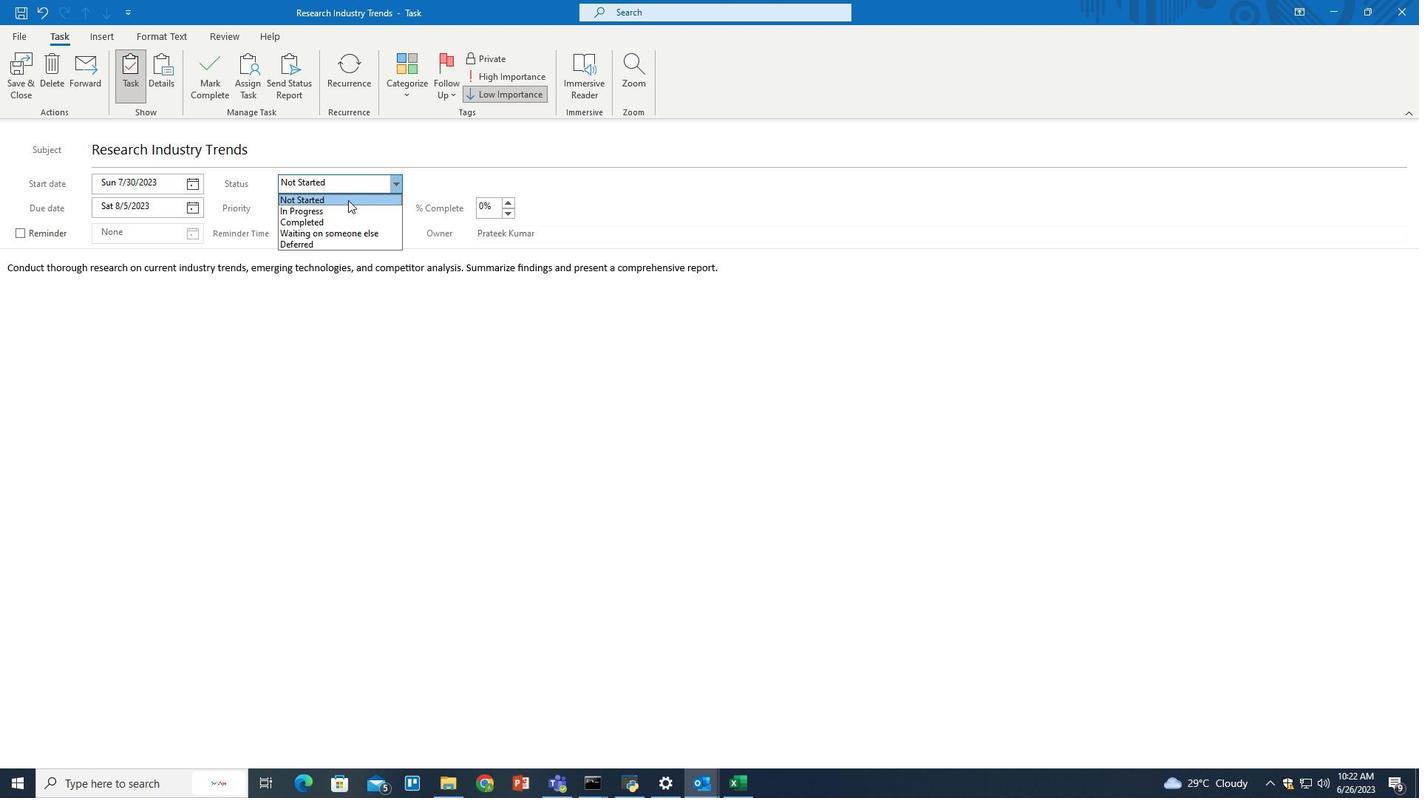 
Action: Mouse moved to (25, 232)
Screenshot: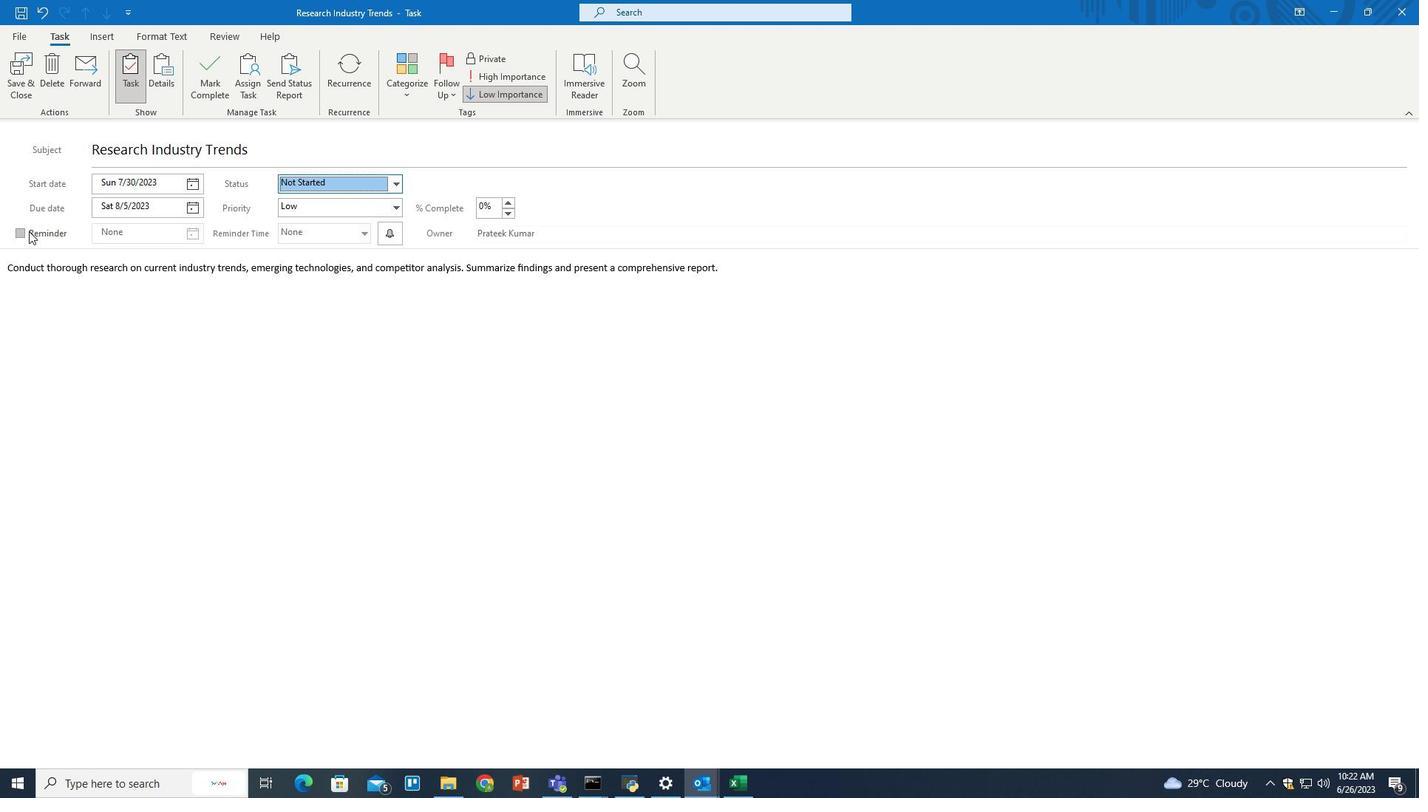 
Action: Mouse pressed left at (25, 232)
Screenshot: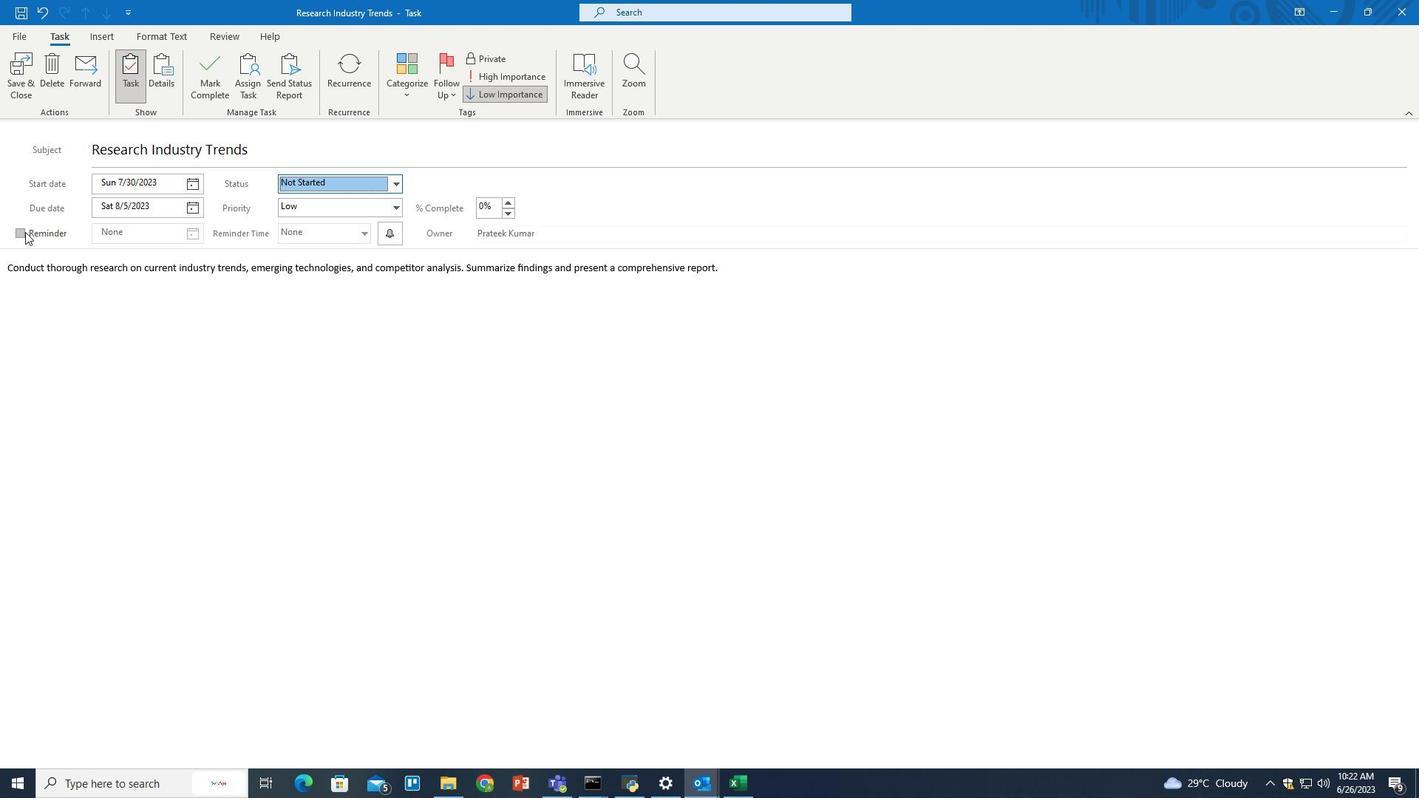 
Action: Mouse moved to (191, 235)
Screenshot: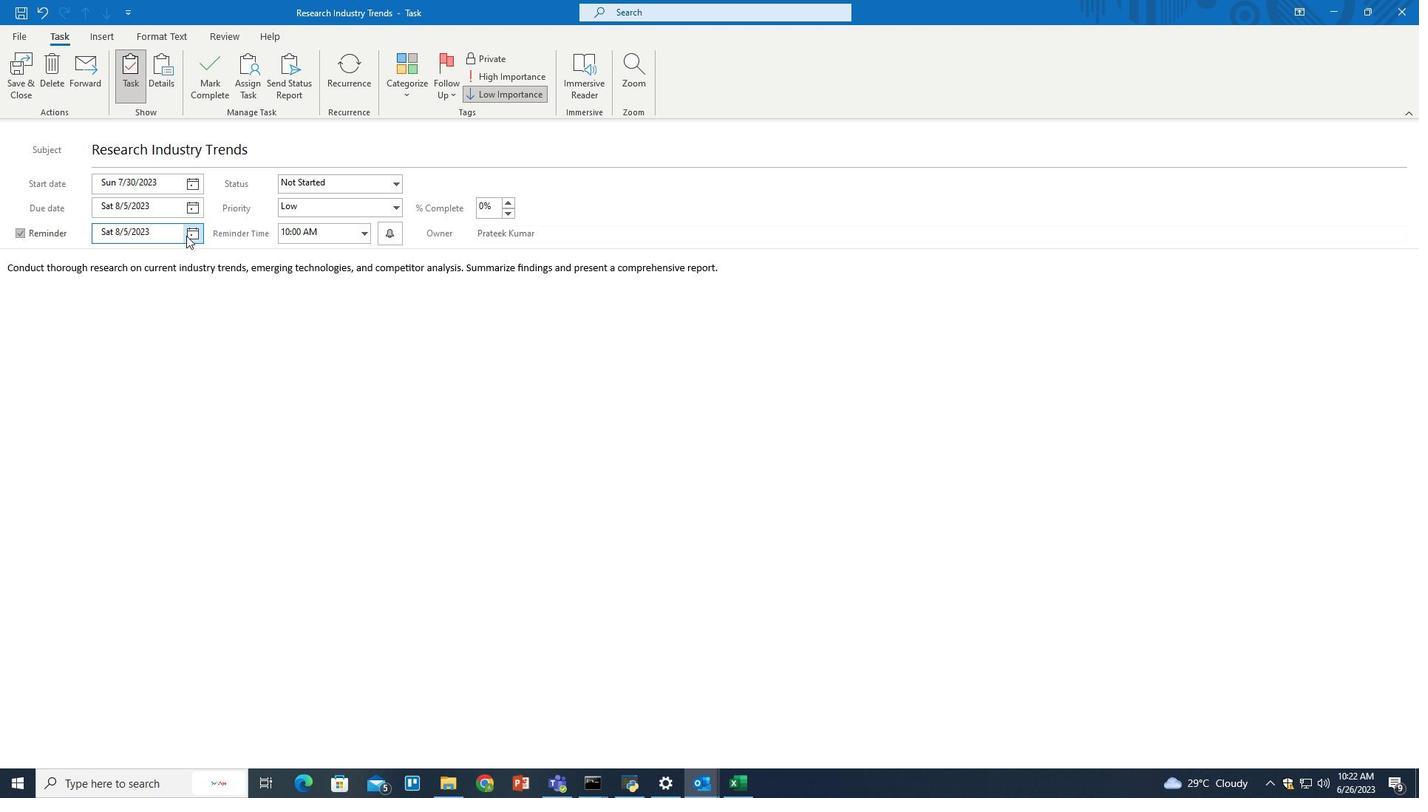 
Action: Mouse pressed left at (191, 235)
Screenshot: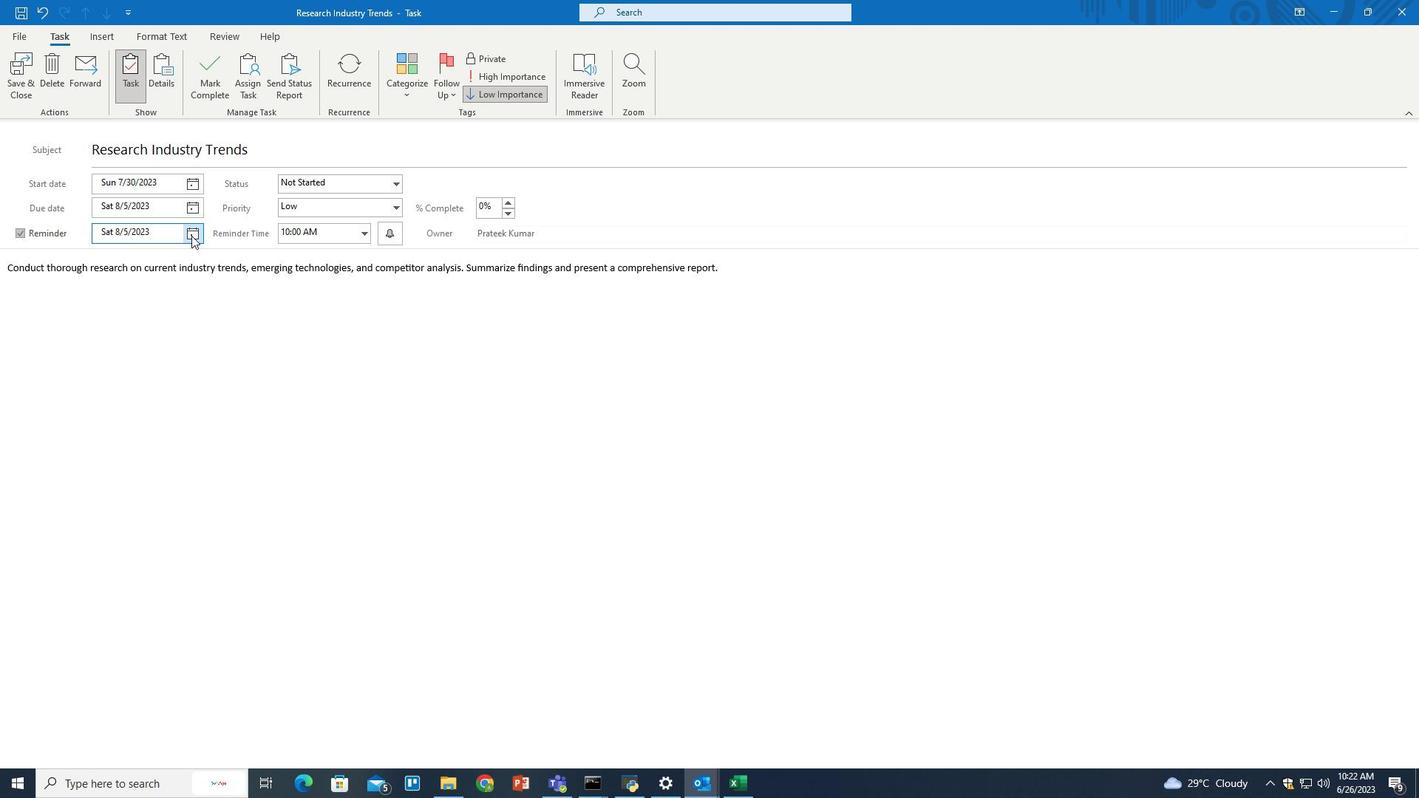 
Action: Mouse moved to (167, 291)
Screenshot: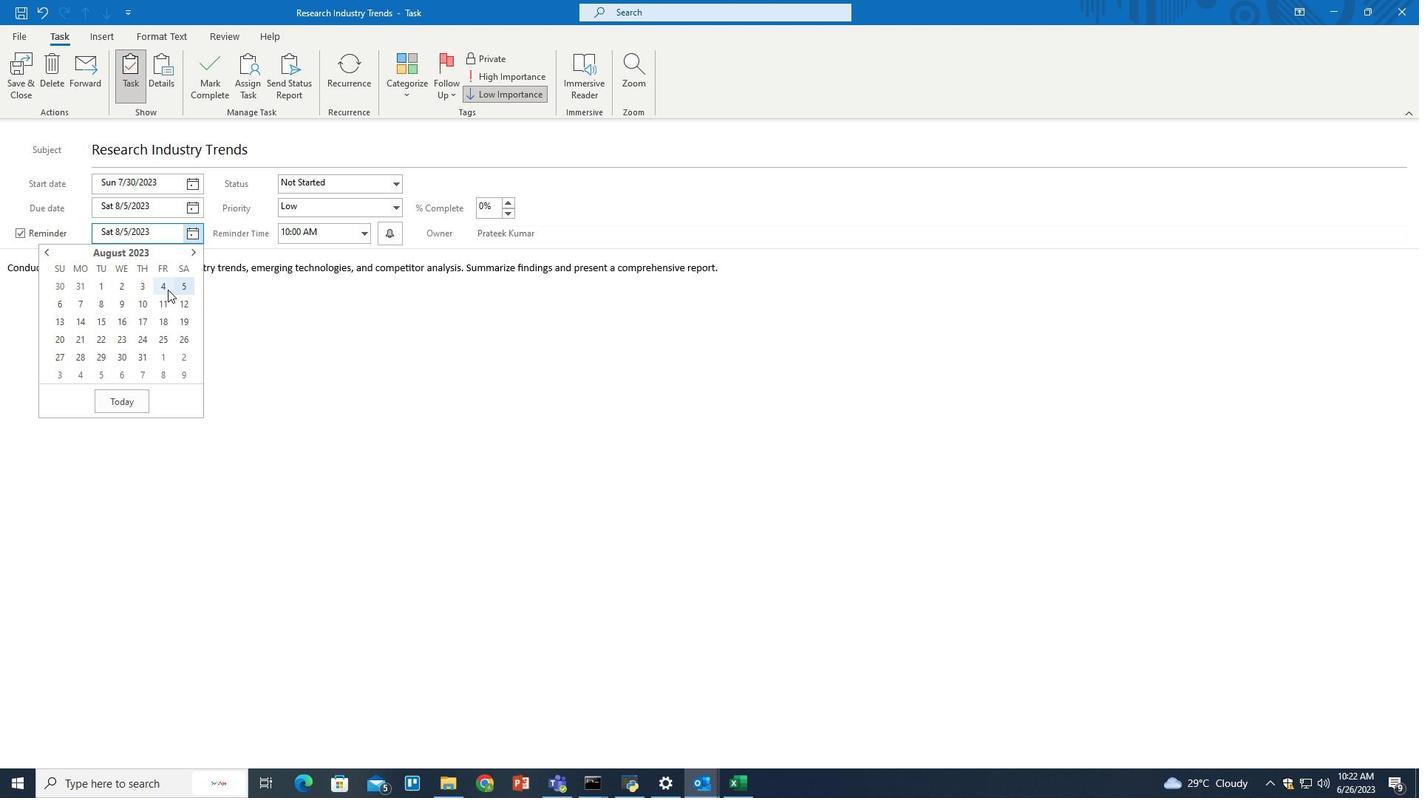 
Action: Mouse pressed left at (167, 291)
Screenshot: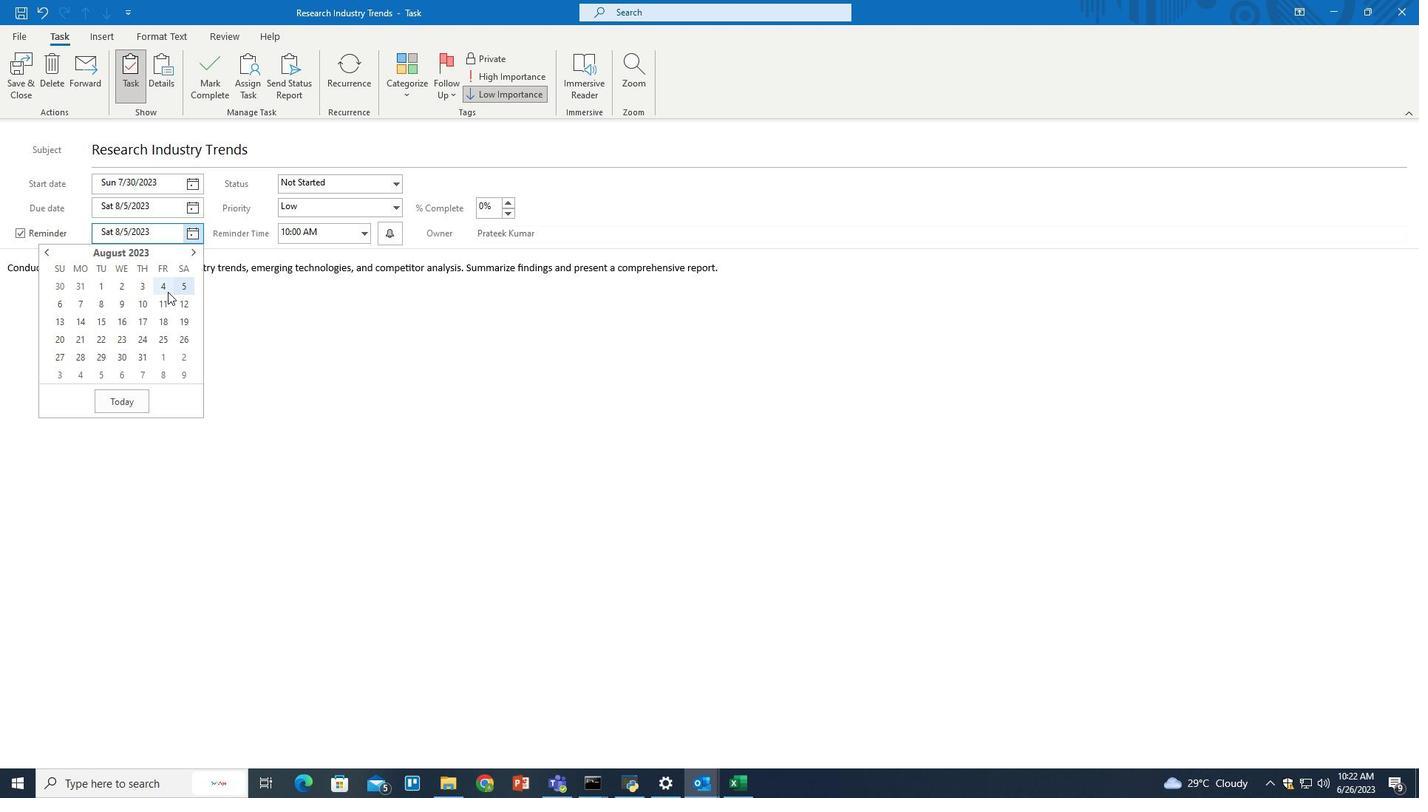 
Action: Mouse moved to (368, 232)
Screenshot: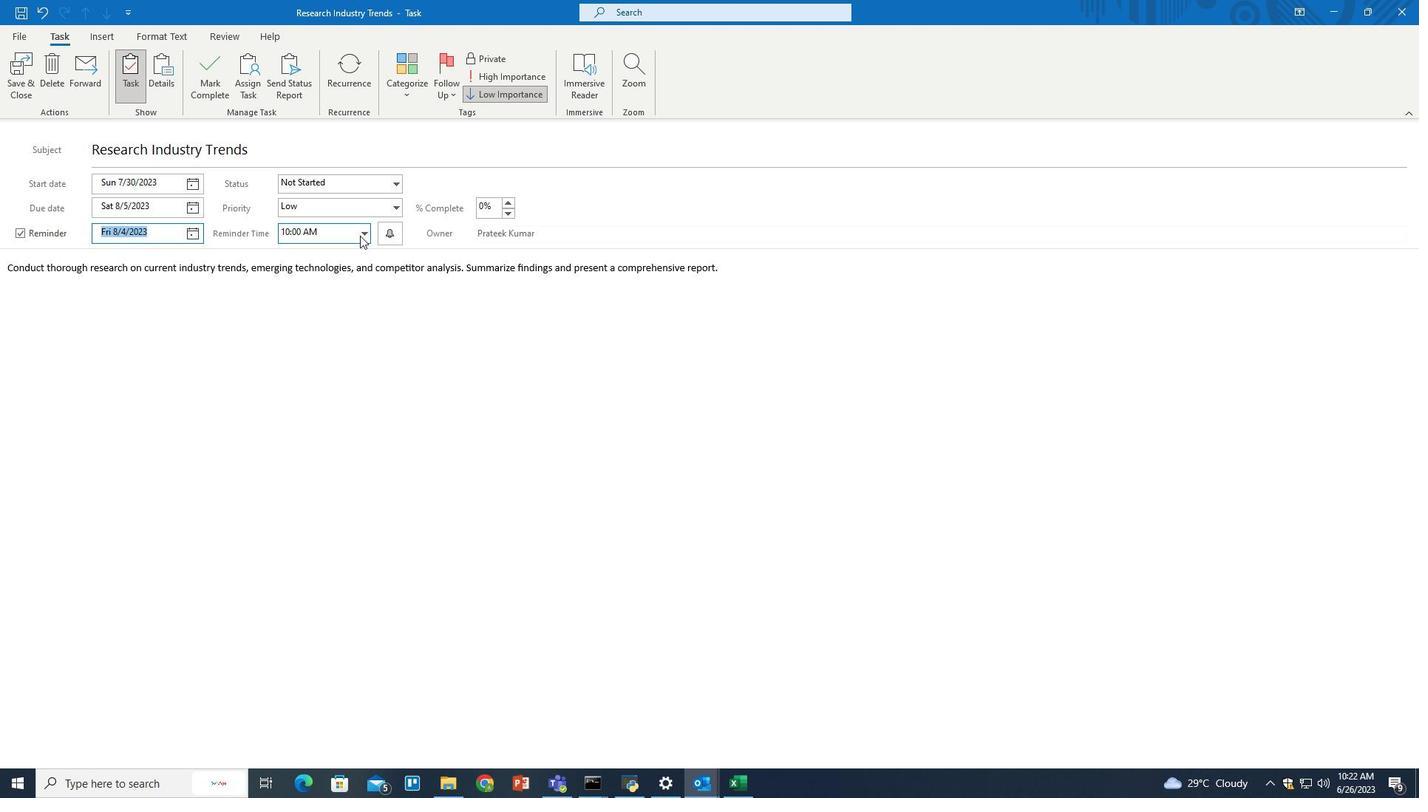 
Action: Mouse pressed left at (368, 232)
Screenshot: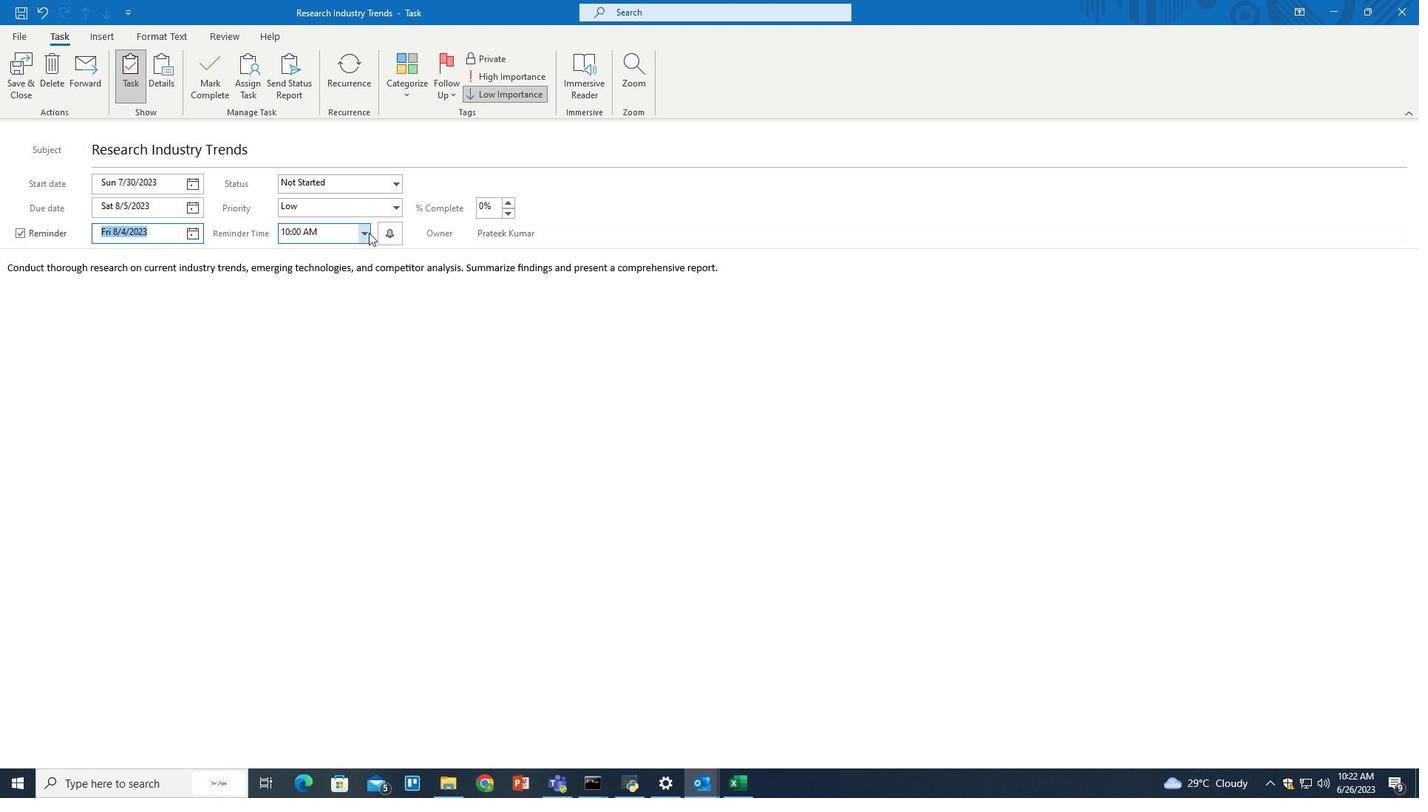 
Action: Mouse moved to (334, 253)
Screenshot: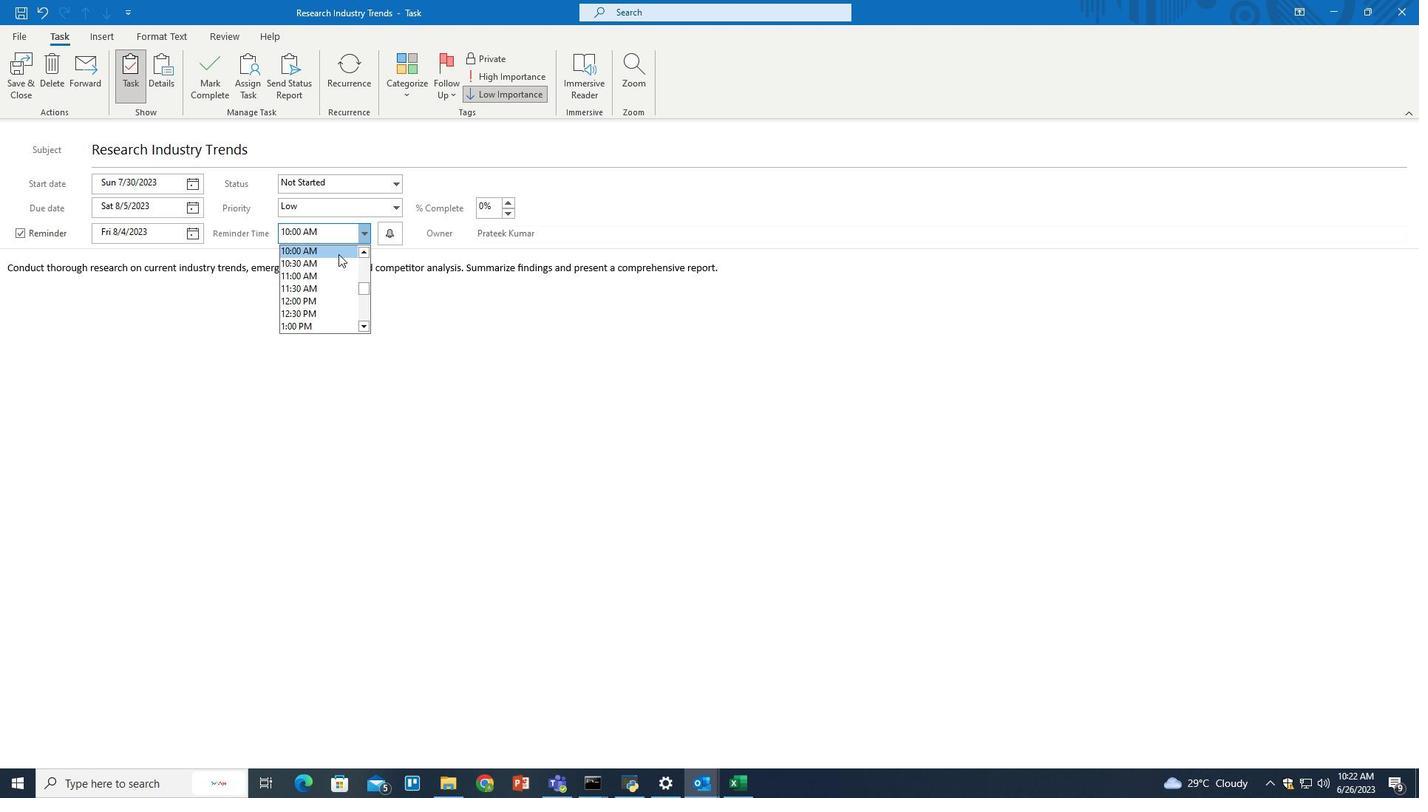 
Action: Mouse pressed left at (334, 253)
Screenshot: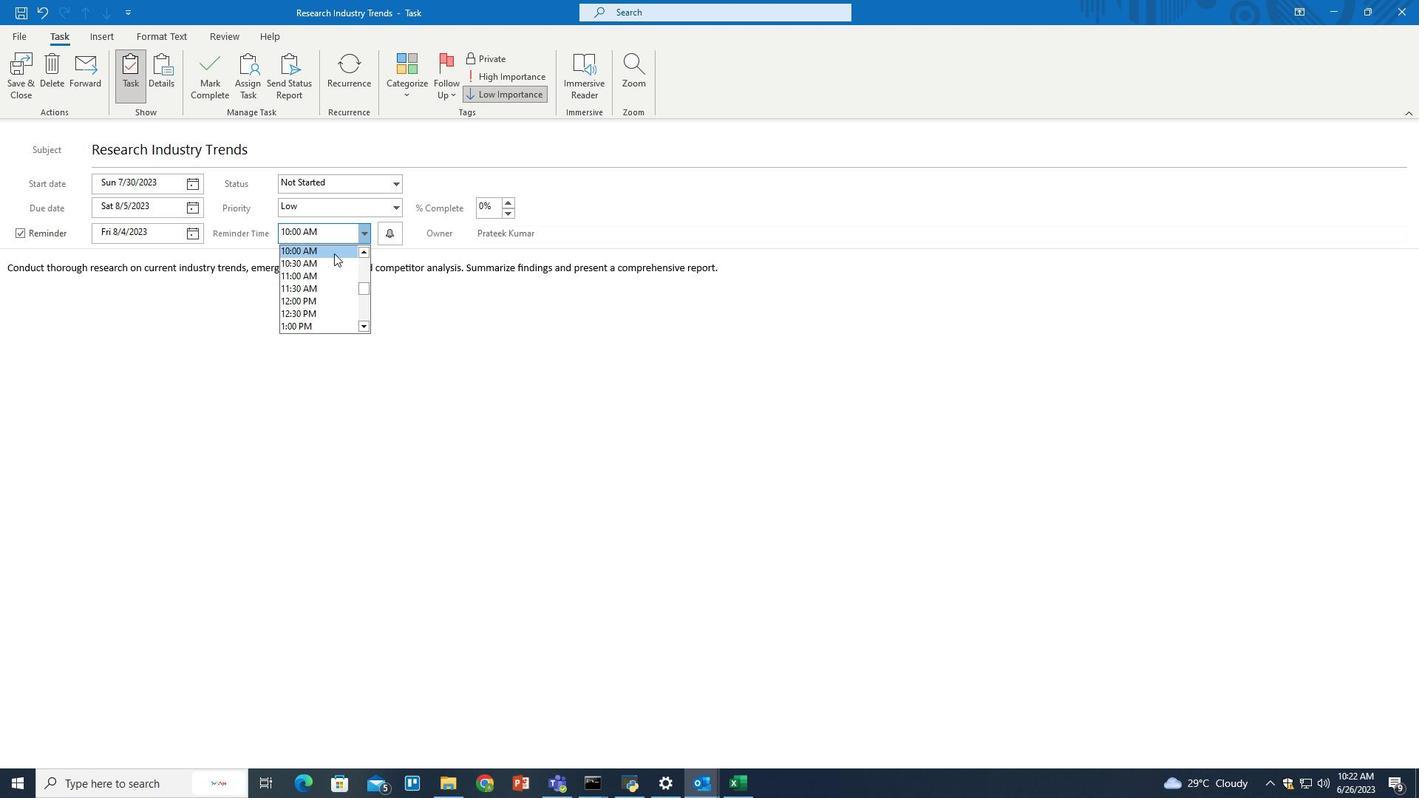 
Action: Mouse moved to (15, 62)
Screenshot: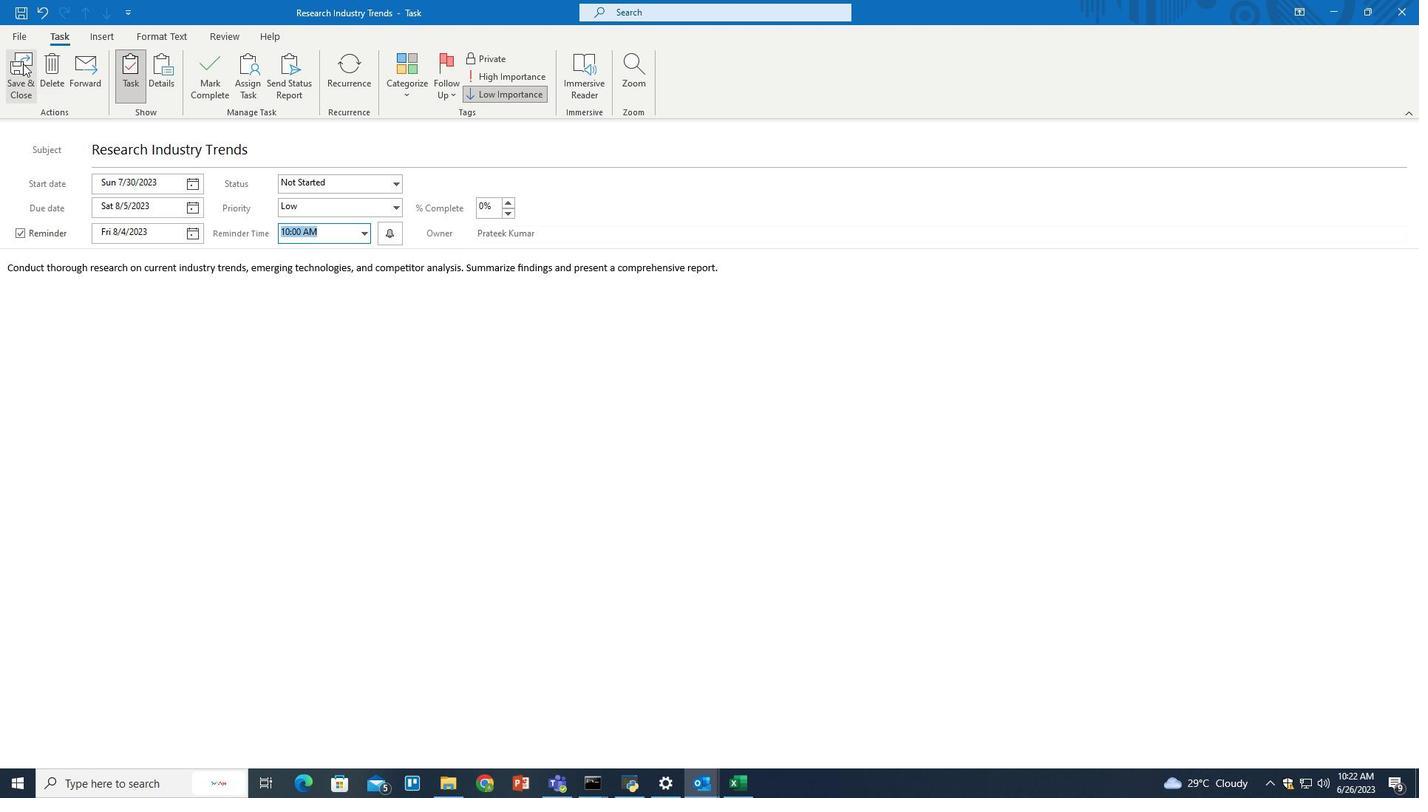 
Action: Mouse pressed left at (15, 62)
Screenshot: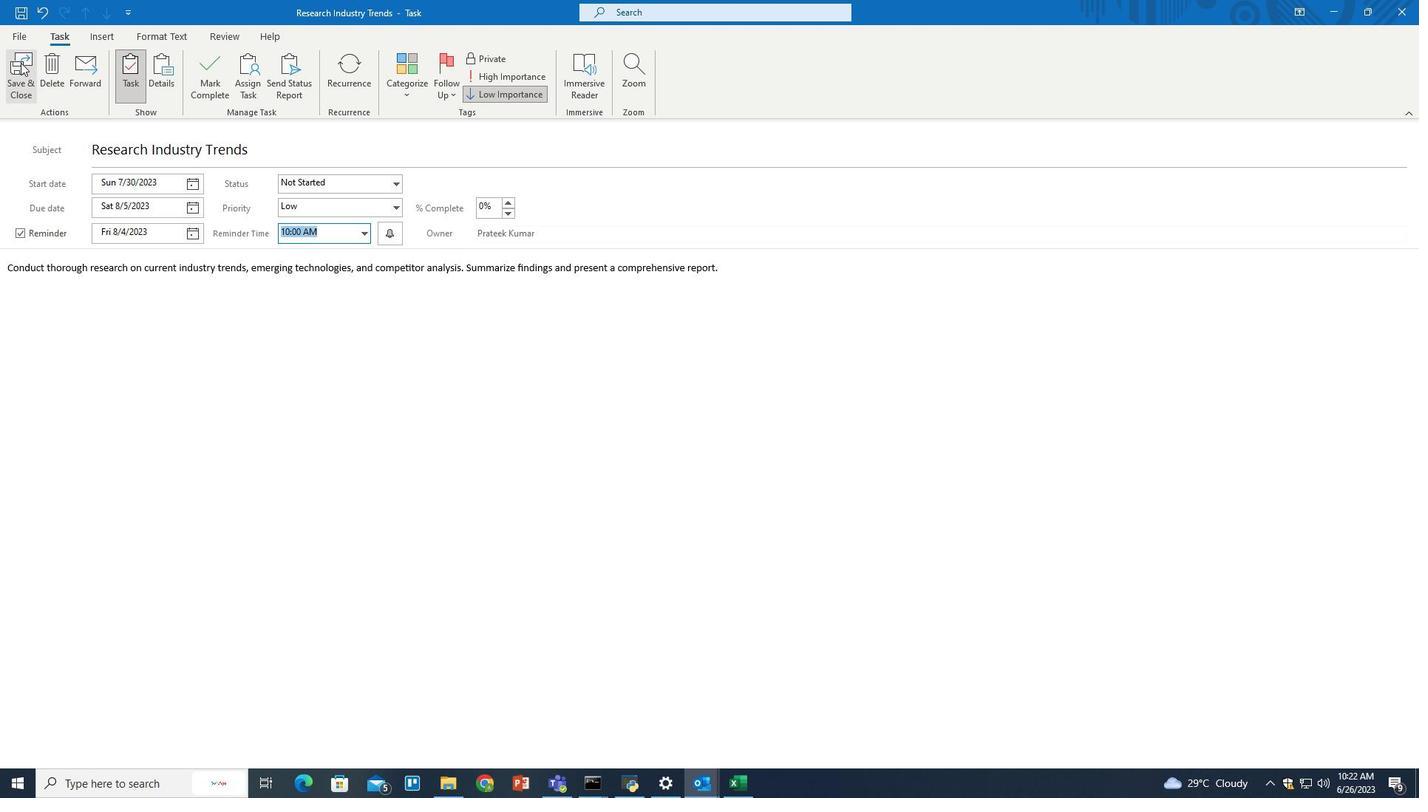
Action: Mouse moved to (608, 345)
Screenshot: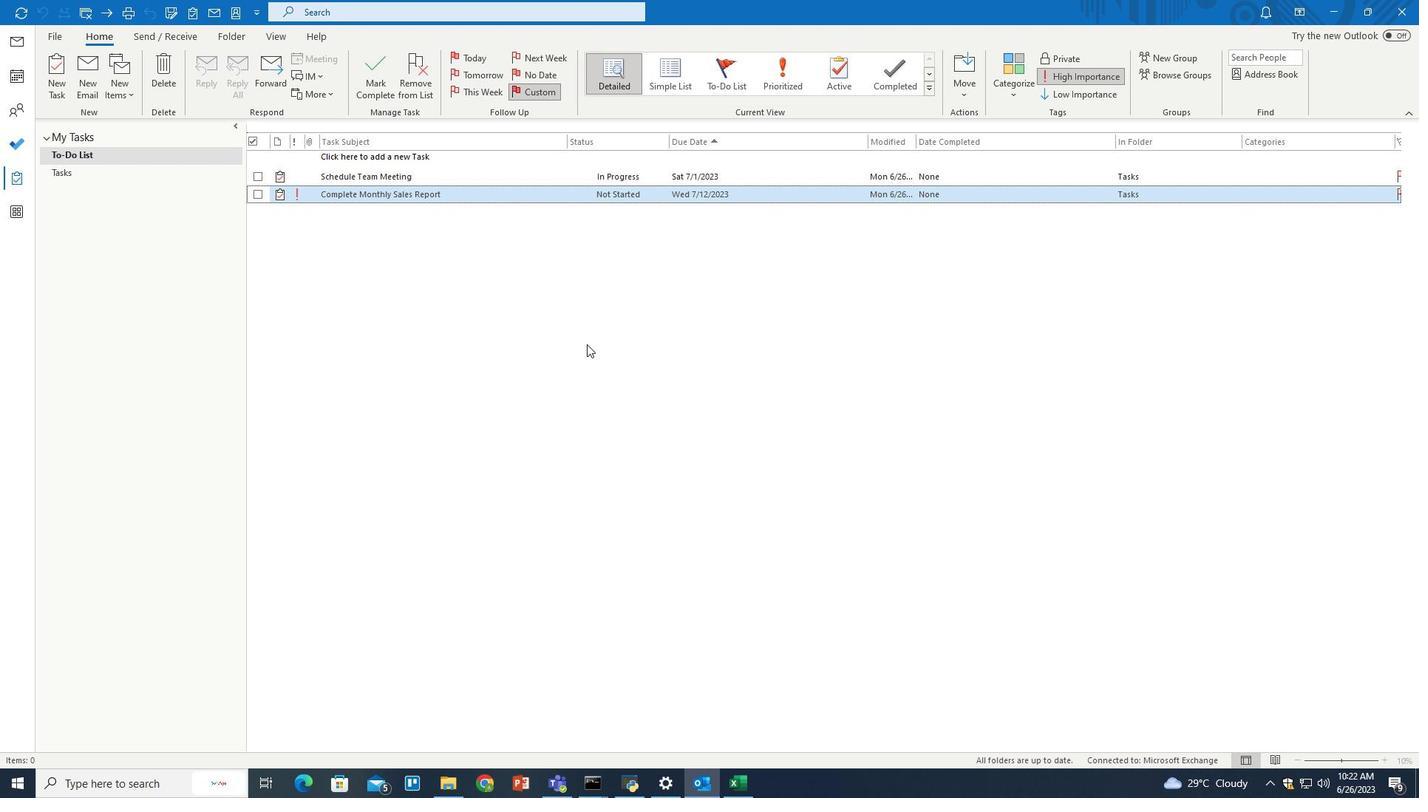 
